 Task: Search one way flight ticket for 3 adults, 3 children in business from Hayden: Yampa Valley Airport (yampa Valley Regional) to Raleigh: Raleigh-durham International Airport on 8-5-2023. Choice of flights is Alaska. Number of bags: 1 checked bag. Price is upto 94000. Outbound departure time preference is 12:00.
Action: Mouse moved to (299, 130)
Screenshot: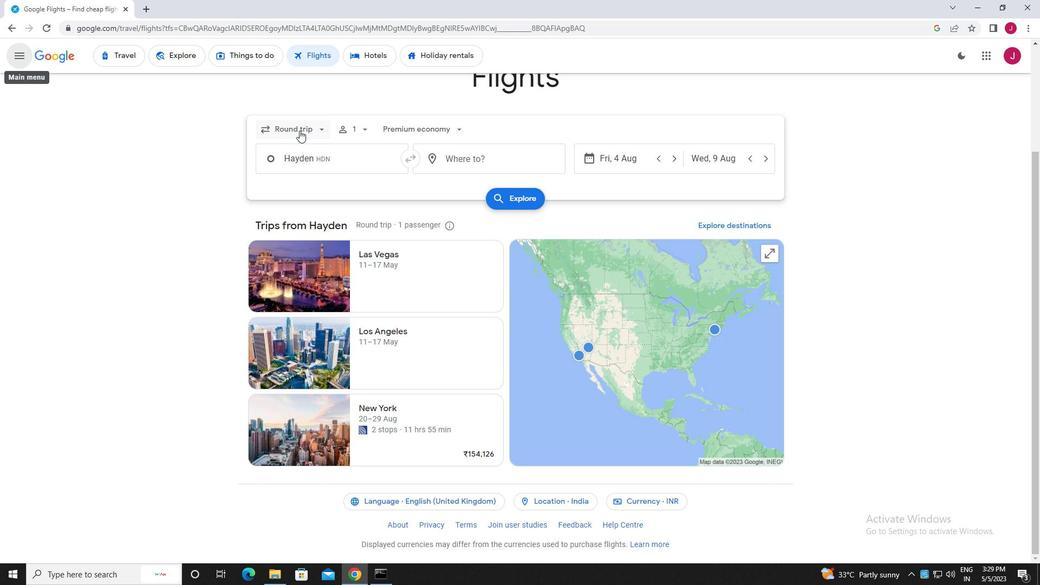 
Action: Mouse pressed left at (299, 130)
Screenshot: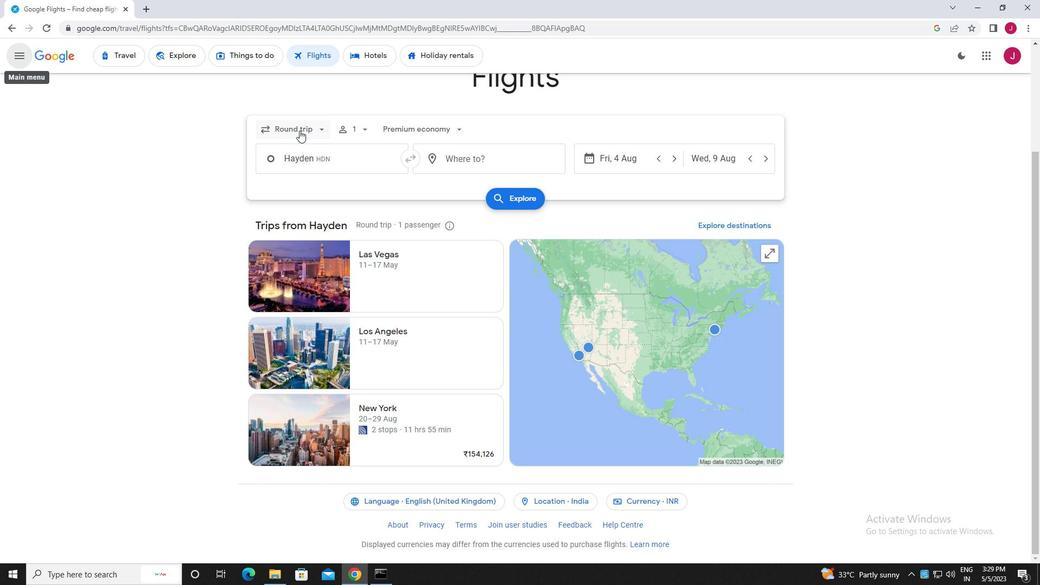 
Action: Mouse moved to (312, 181)
Screenshot: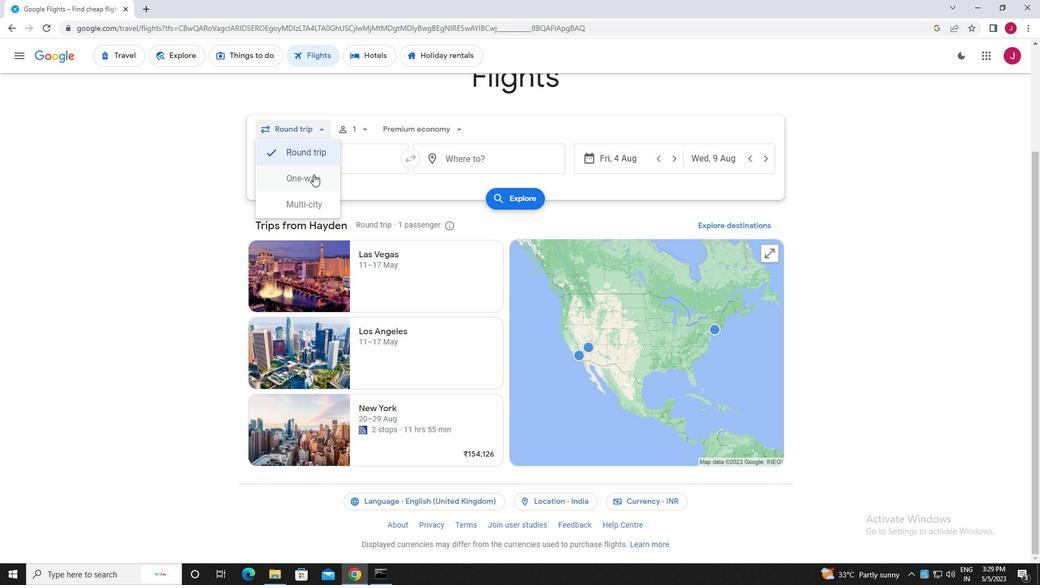 
Action: Mouse pressed left at (312, 181)
Screenshot: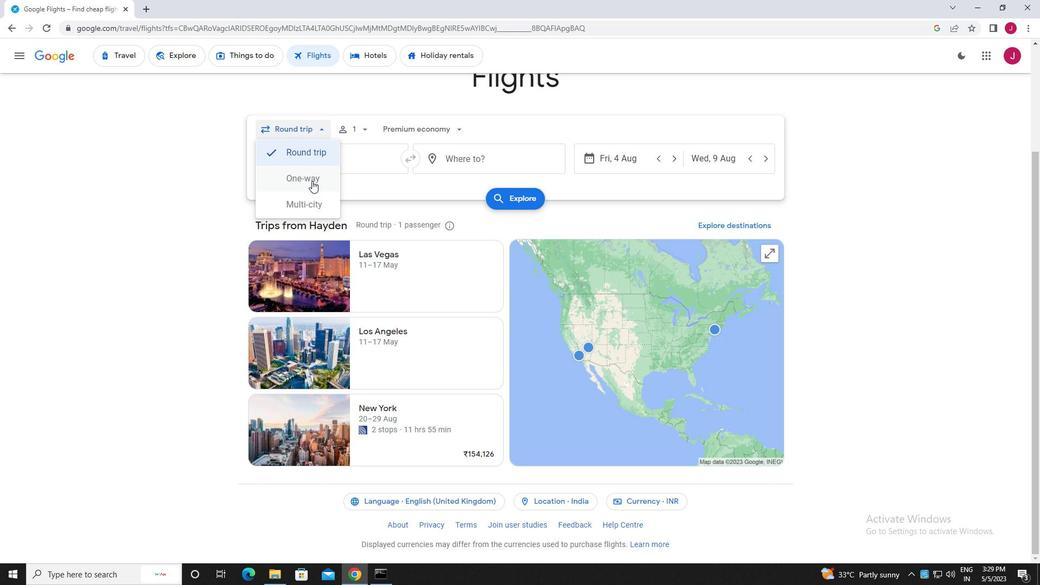
Action: Mouse moved to (366, 130)
Screenshot: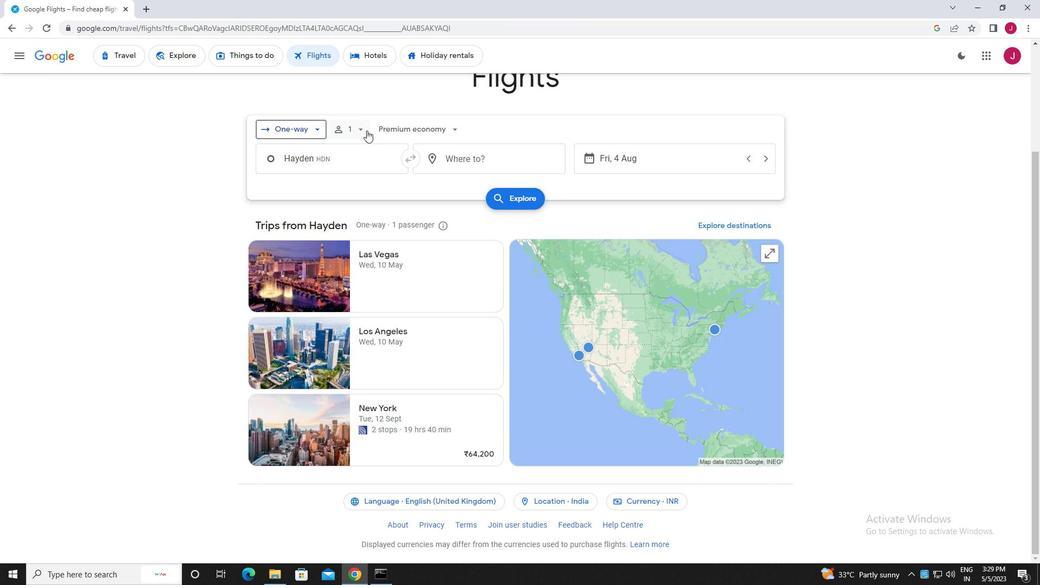 
Action: Mouse pressed left at (366, 130)
Screenshot: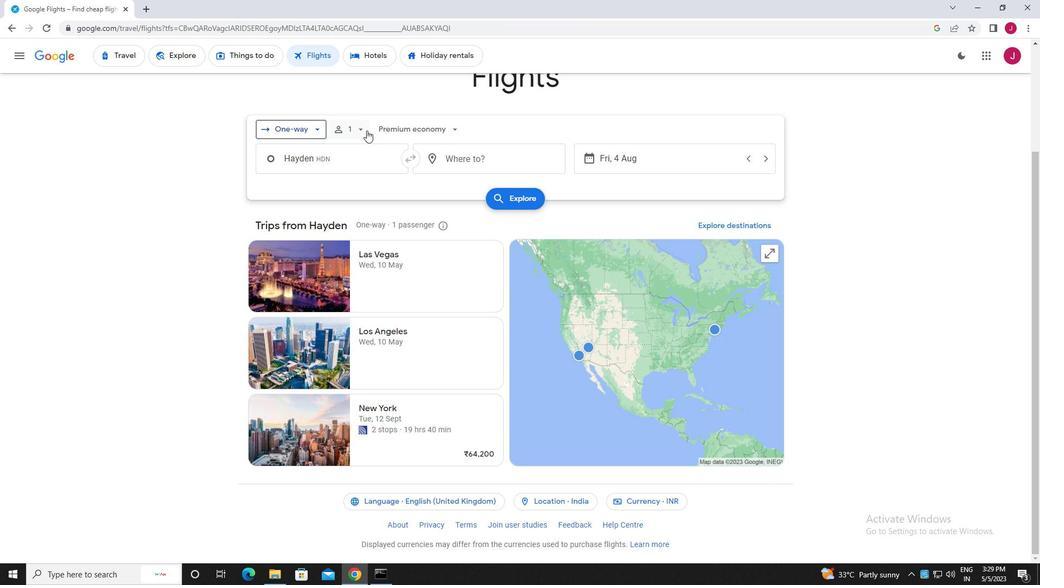 
Action: Mouse moved to (443, 156)
Screenshot: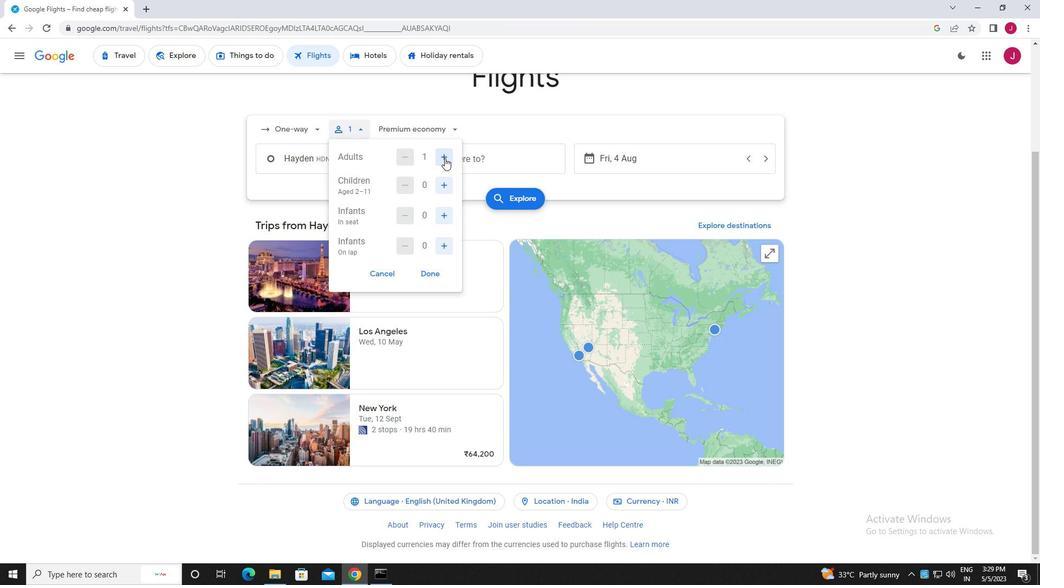 
Action: Mouse pressed left at (443, 156)
Screenshot: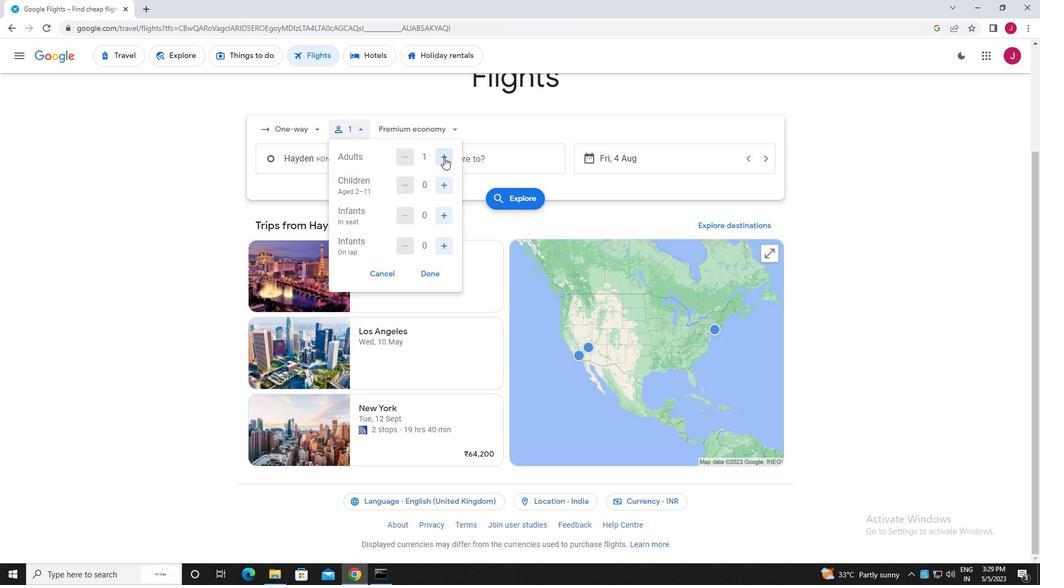 
Action: Mouse pressed left at (443, 156)
Screenshot: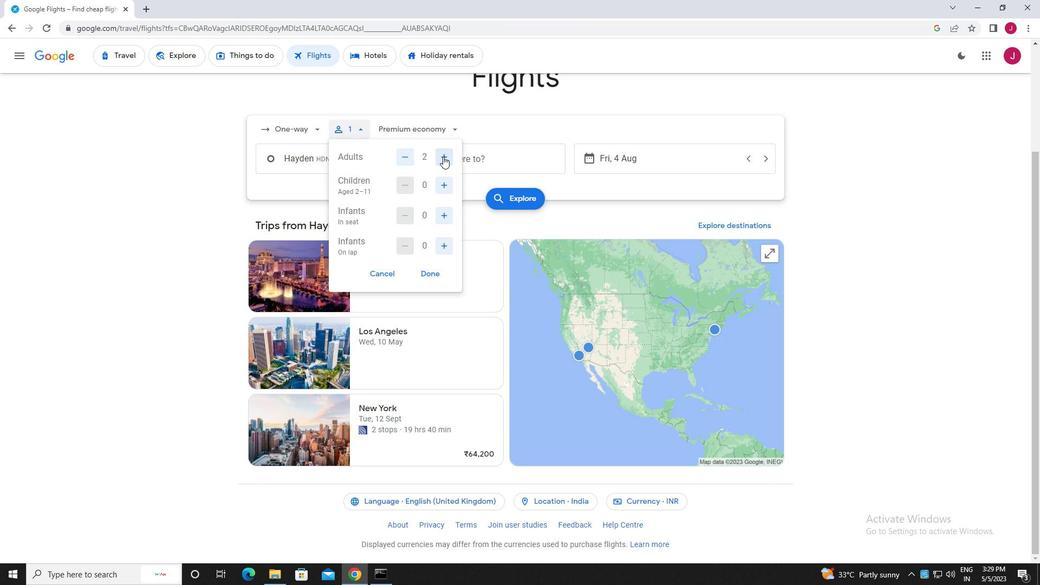 
Action: Mouse moved to (447, 187)
Screenshot: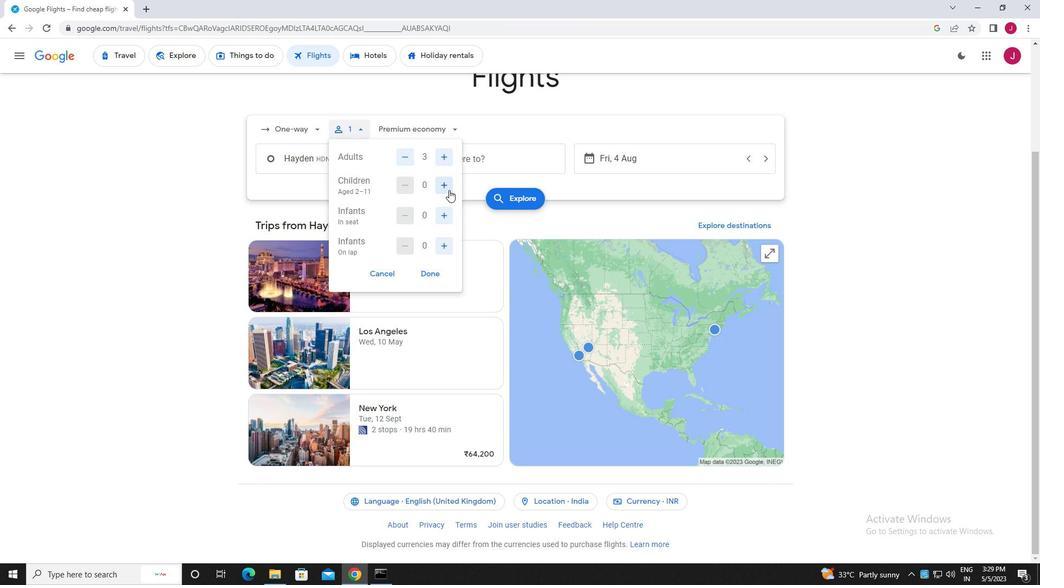 
Action: Mouse pressed left at (447, 187)
Screenshot: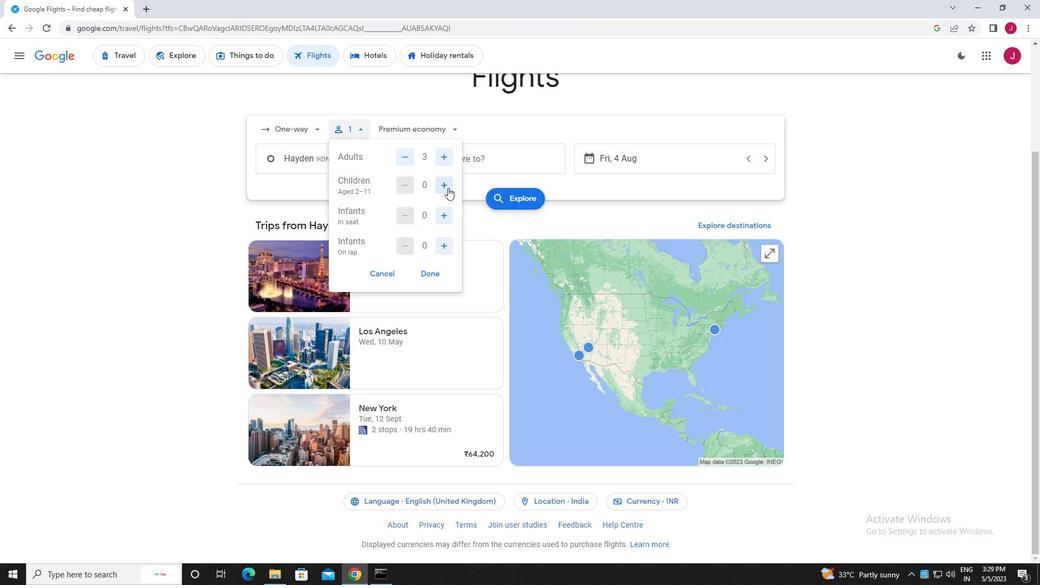 
Action: Mouse pressed left at (447, 187)
Screenshot: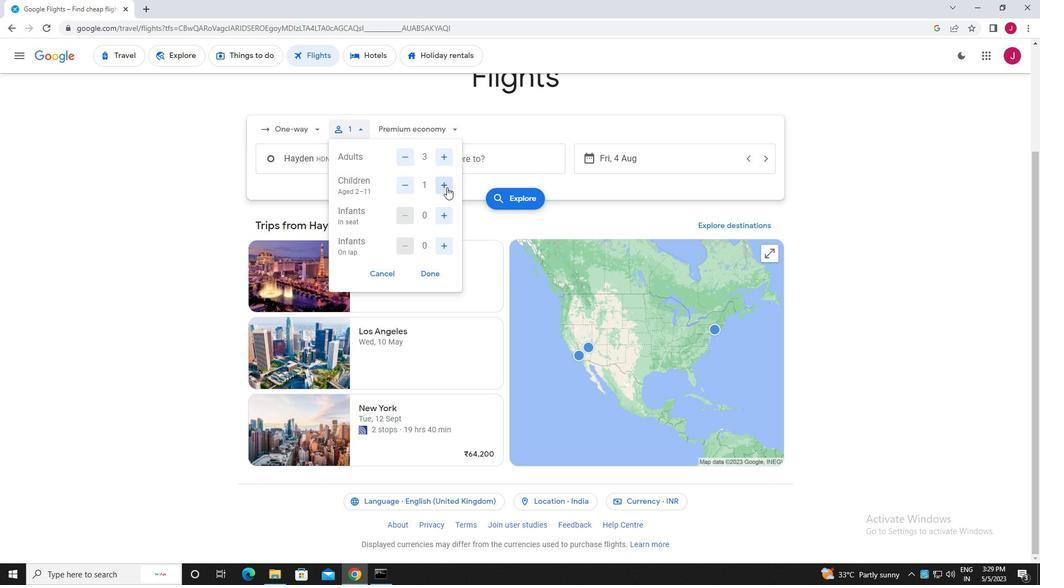 
Action: Mouse pressed left at (447, 187)
Screenshot: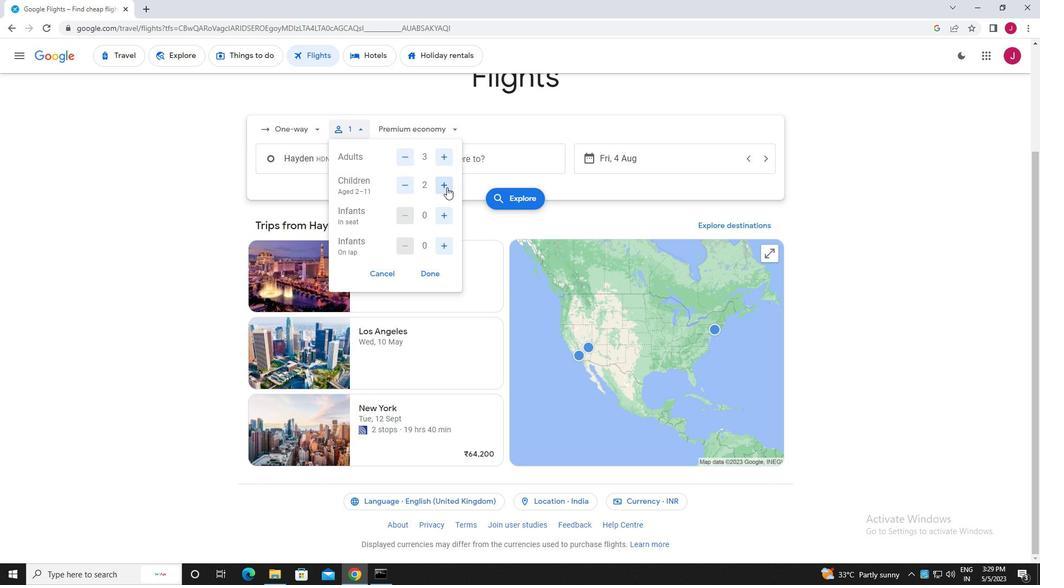 
Action: Mouse moved to (428, 272)
Screenshot: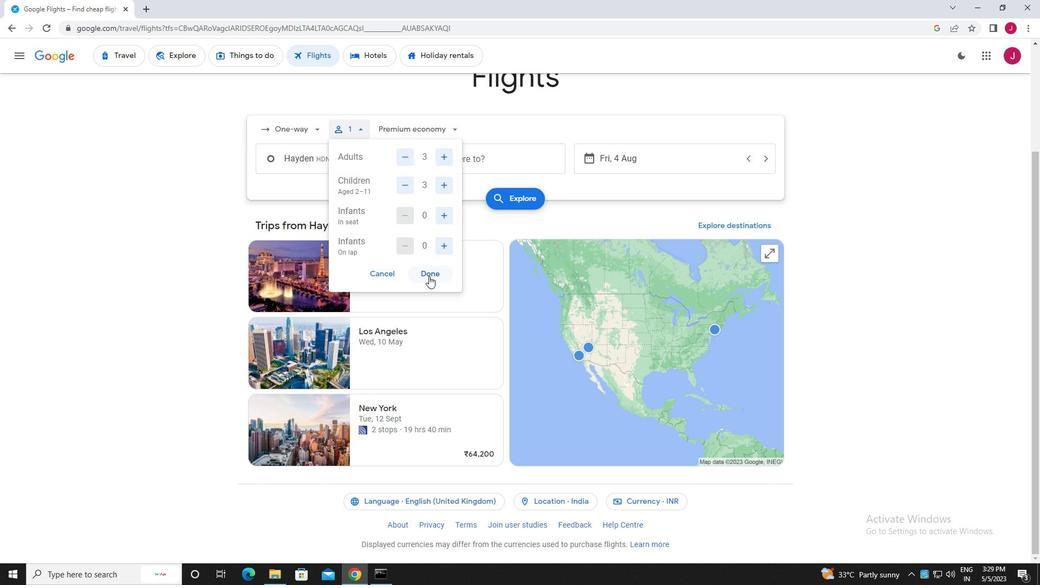 
Action: Mouse pressed left at (428, 272)
Screenshot: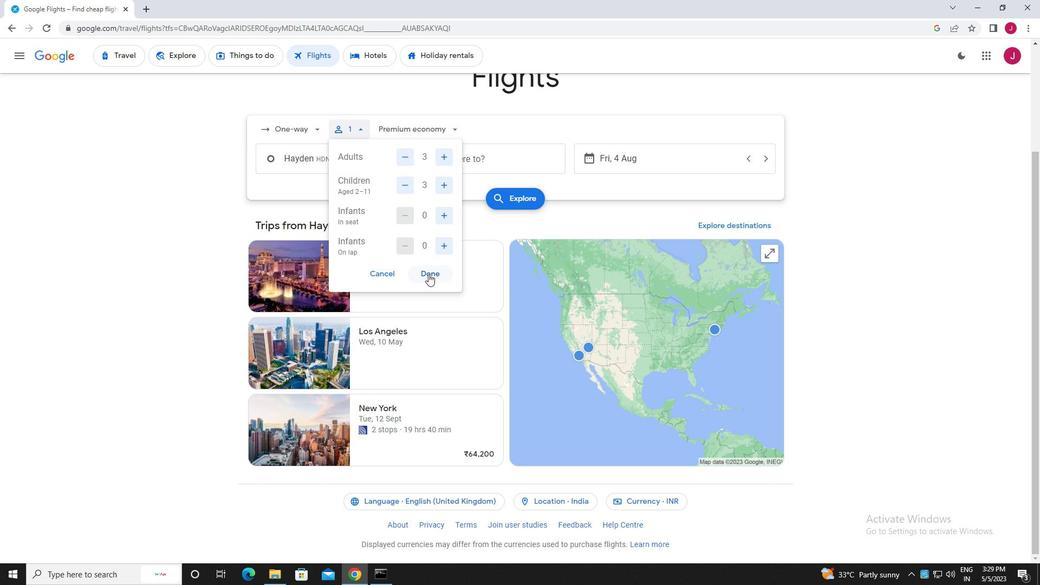 
Action: Mouse moved to (429, 129)
Screenshot: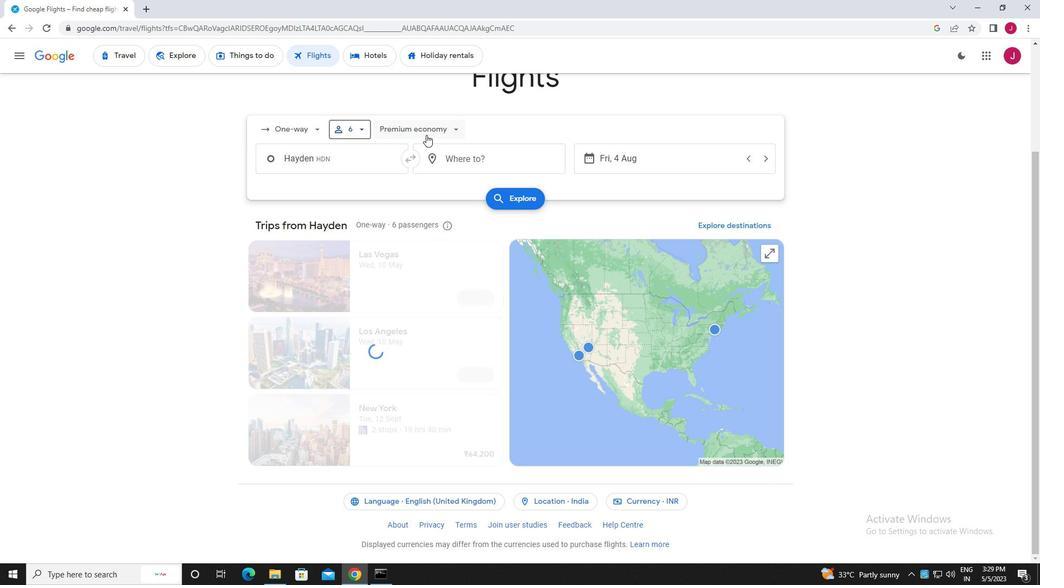 
Action: Mouse pressed left at (429, 129)
Screenshot: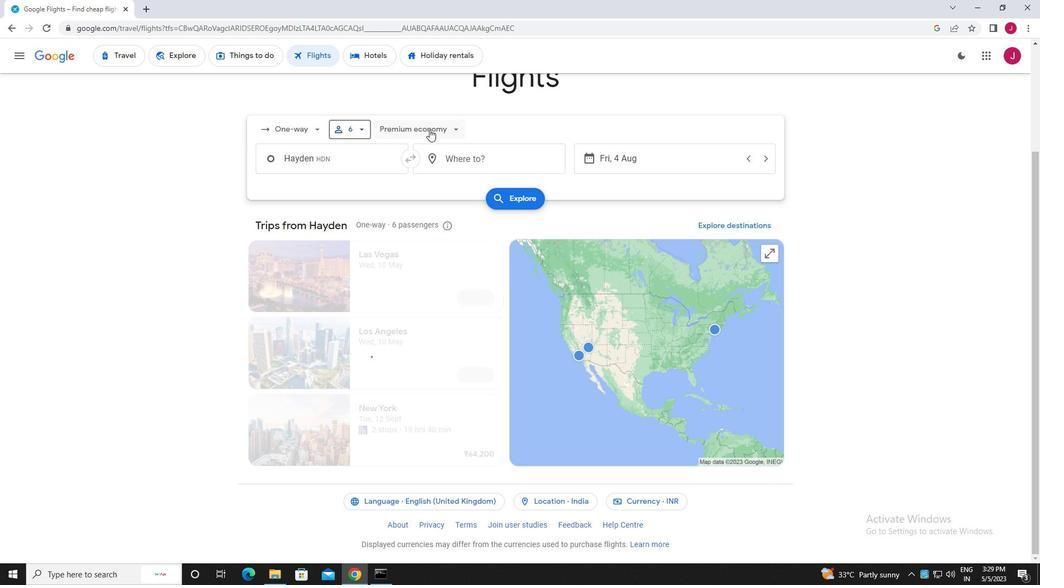 
Action: Mouse moved to (427, 203)
Screenshot: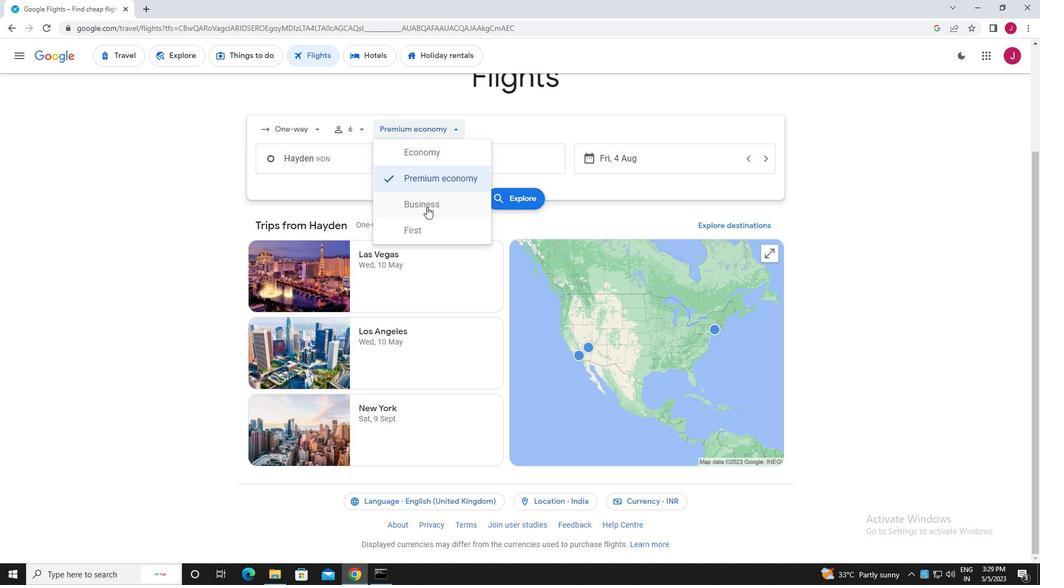 
Action: Mouse pressed left at (427, 203)
Screenshot: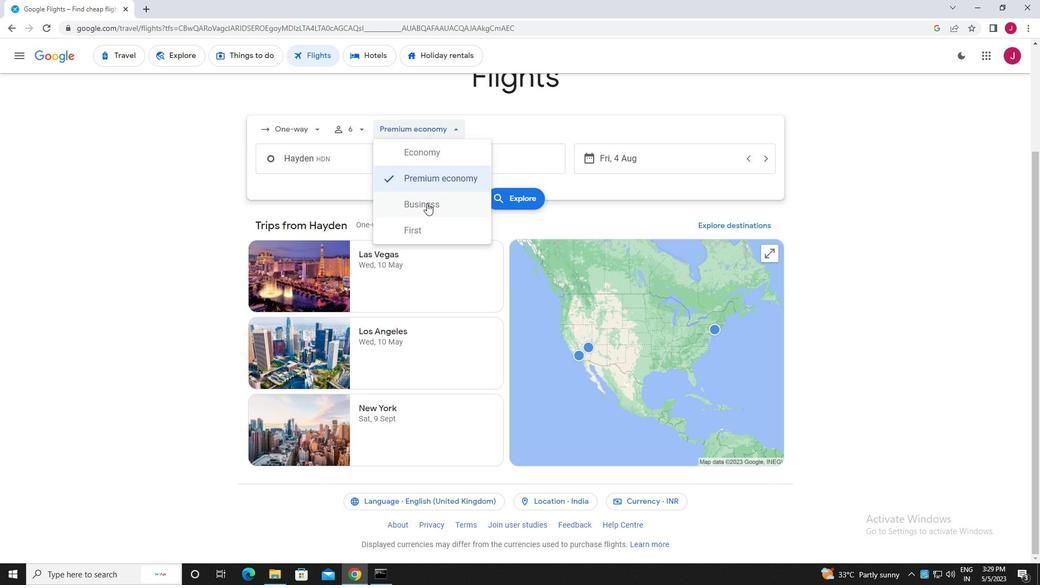 
Action: Mouse moved to (335, 160)
Screenshot: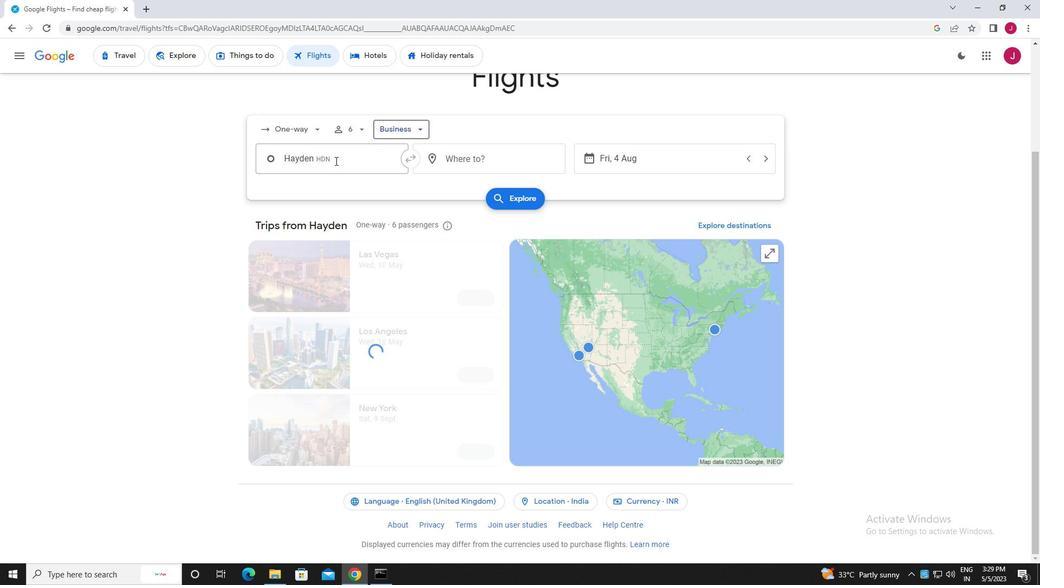 
Action: Mouse pressed left at (335, 160)
Screenshot: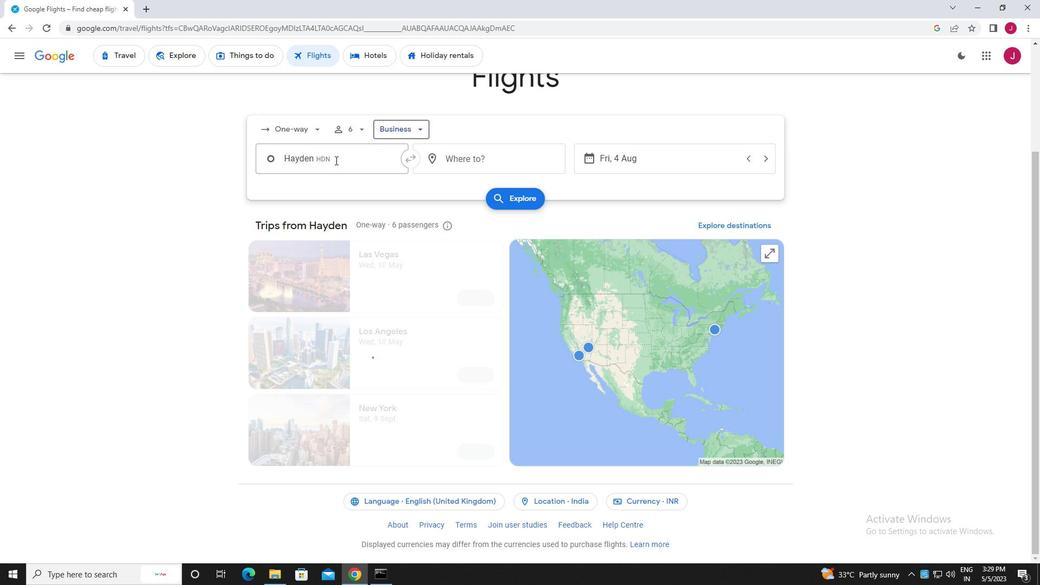 
Action: Key pressed yampa<Key.space>v
Screenshot: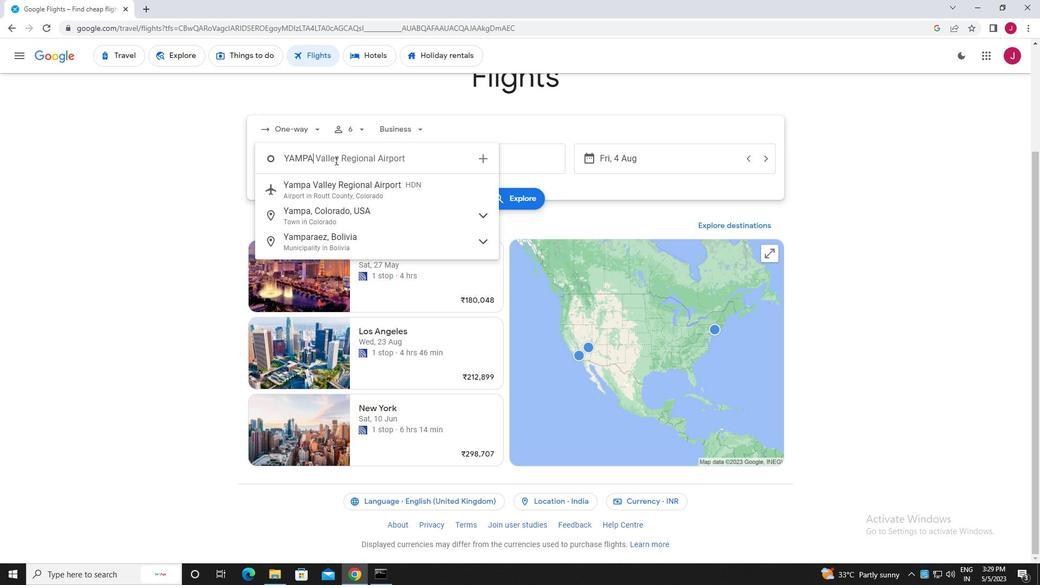 
Action: Mouse moved to (348, 200)
Screenshot: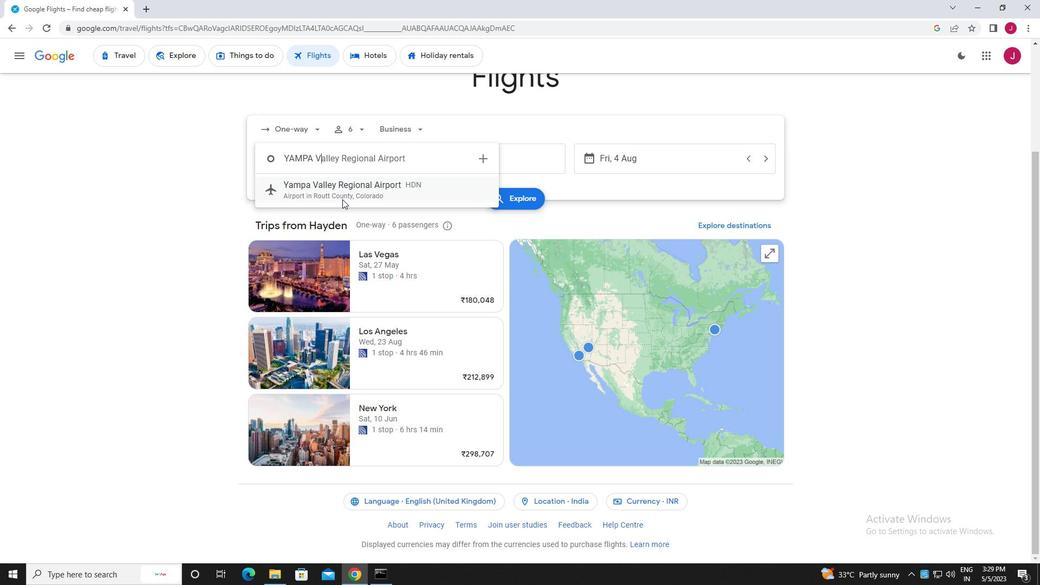 
Action: Mouse pressed left at (348, 200)
Screenshot: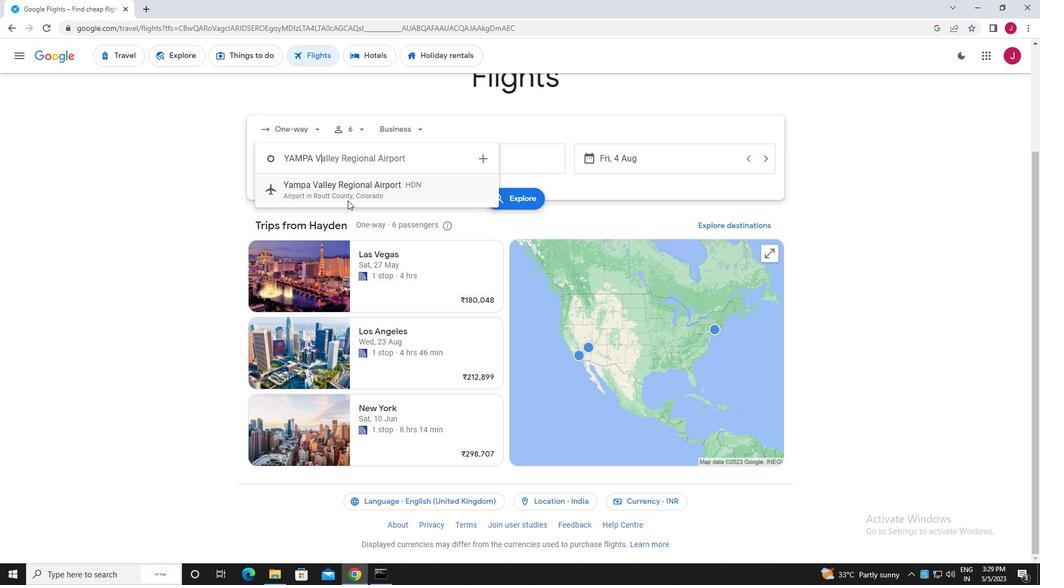 
Action: Mouse moved to (491, 159)
Screenshot: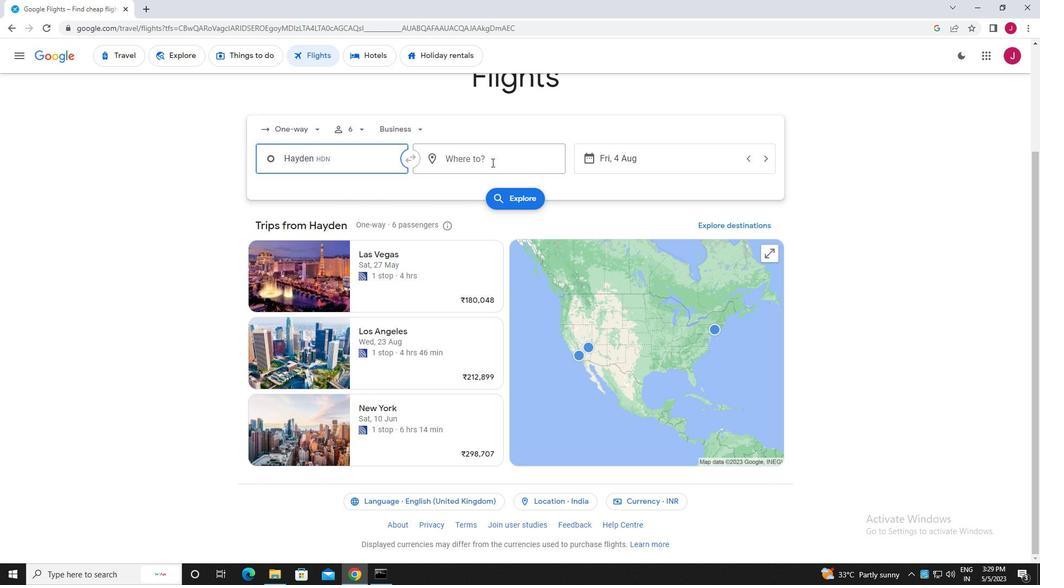 
Action: Mouse pressed left at (491, 159)
Screenshot: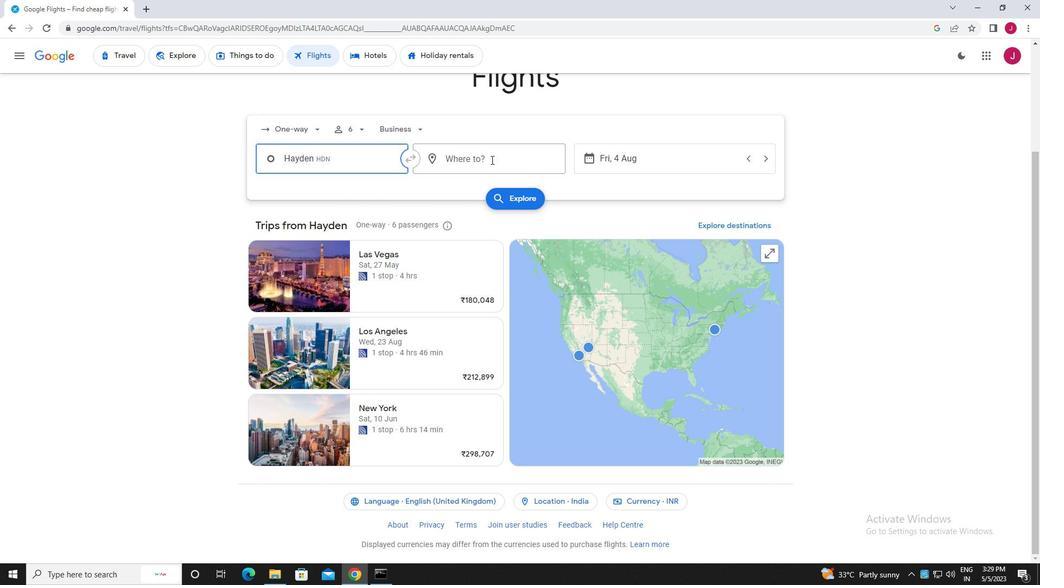 
Action: Key pressed raleigh
Screenshot: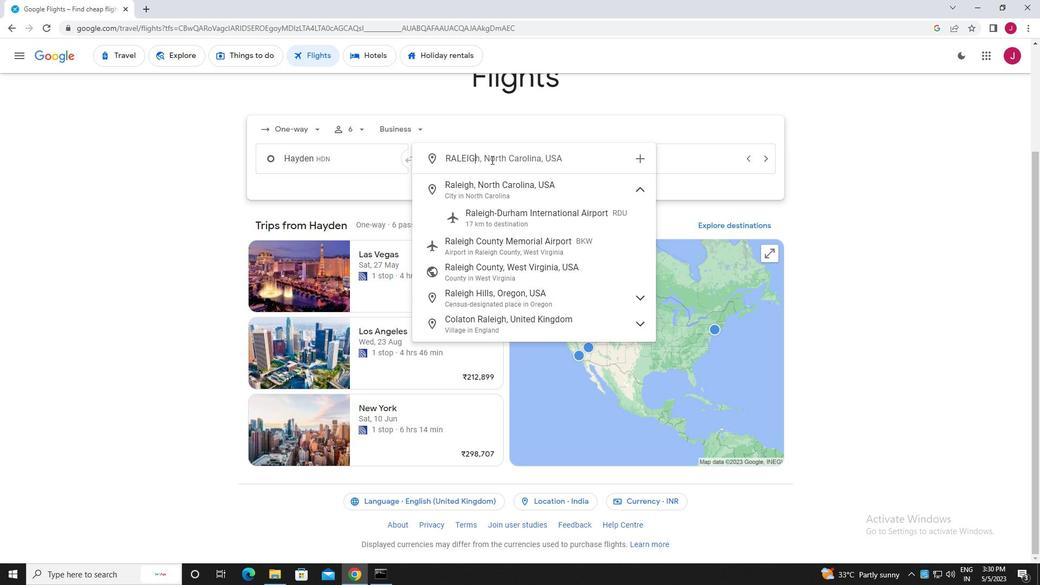 
Action: Mouse moved to (516, 218)
Screenshot: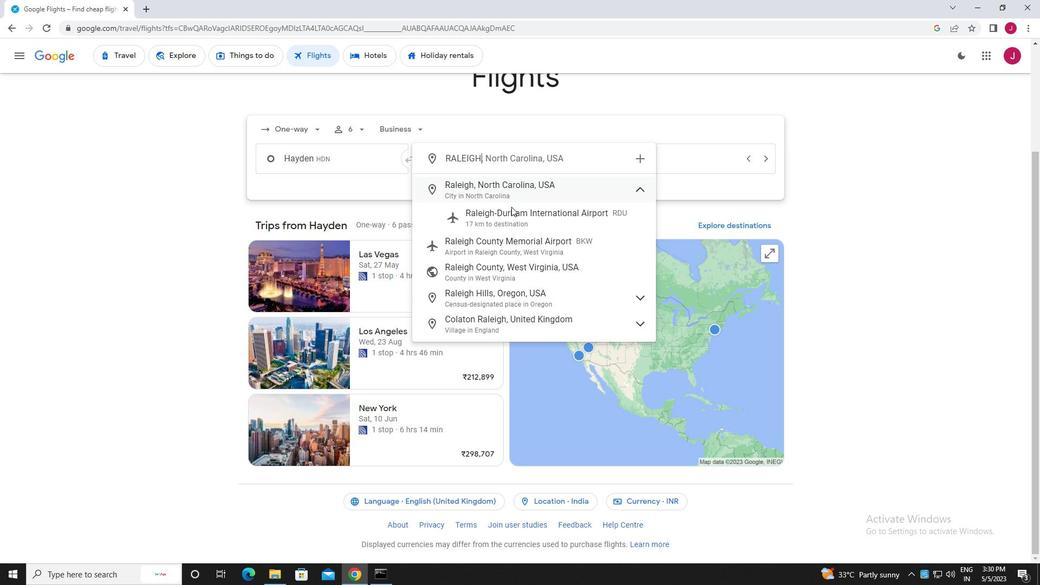 
Action: Mouse pressed left at (516, 218)
Screenshot: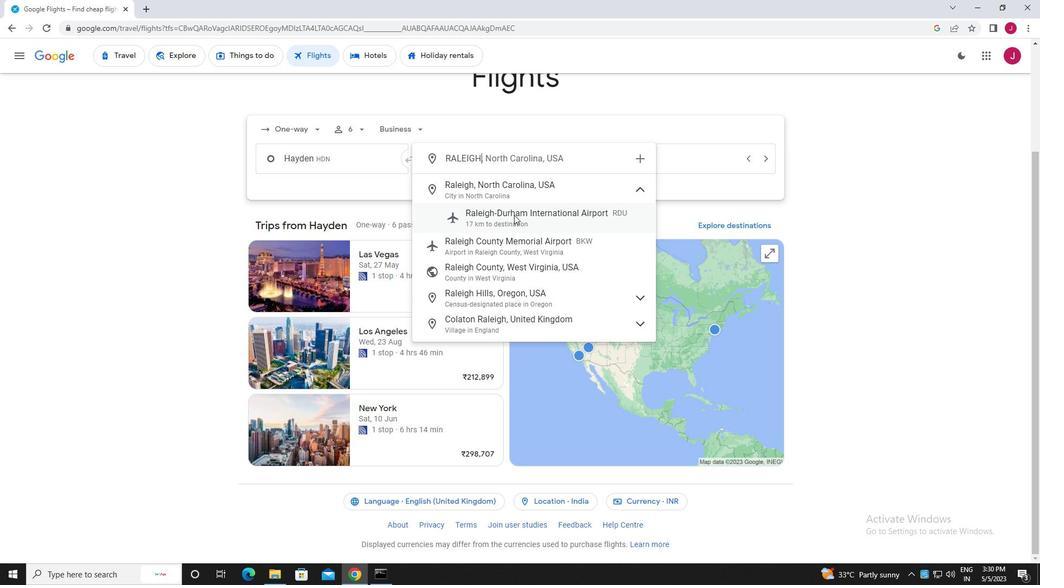 
Action: Mouse moved to (643, 156)
Screenshot: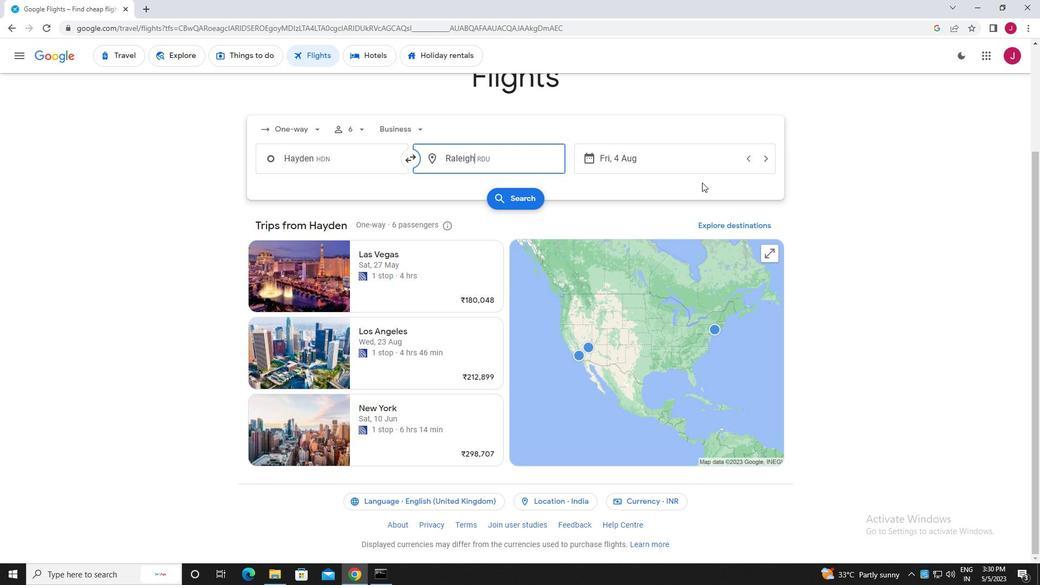 
Action: Mouse pressed left at (643, 156)
Screenshot: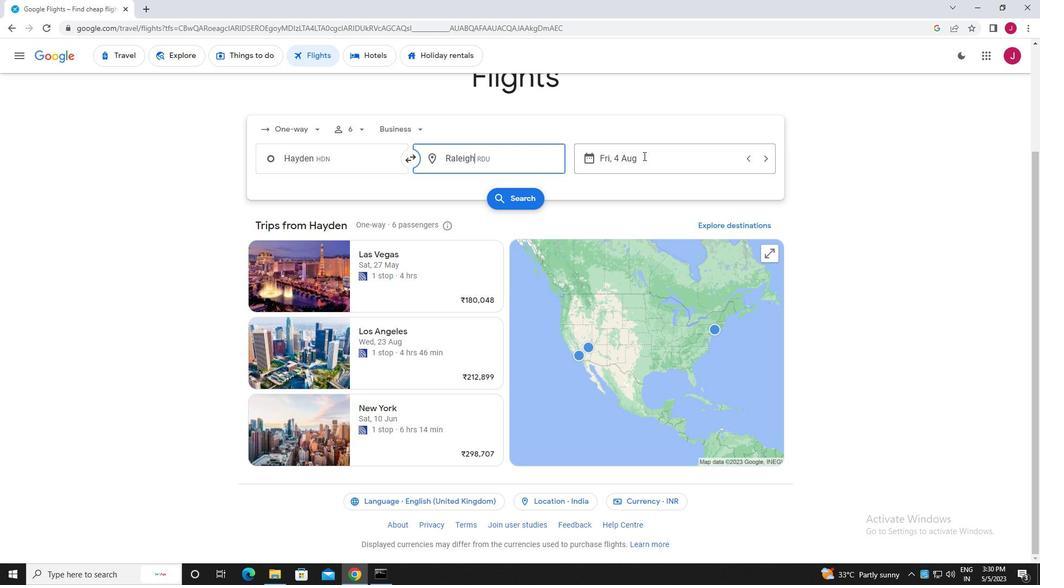 
Action: Mouse moved to (544, 246)
Screenshot: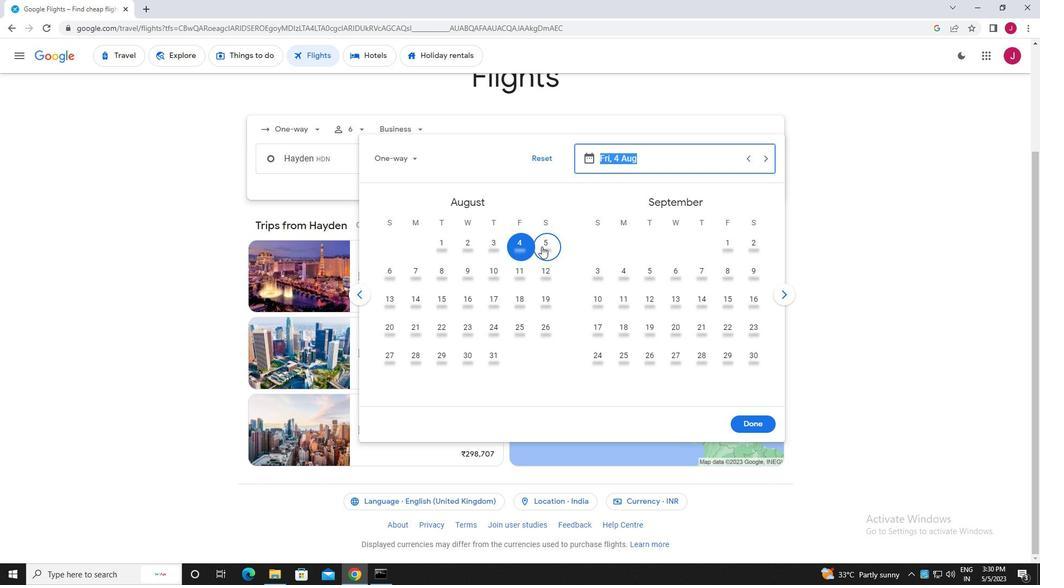 
Action: Mouse pressed left at (544, 246)
Screenshot: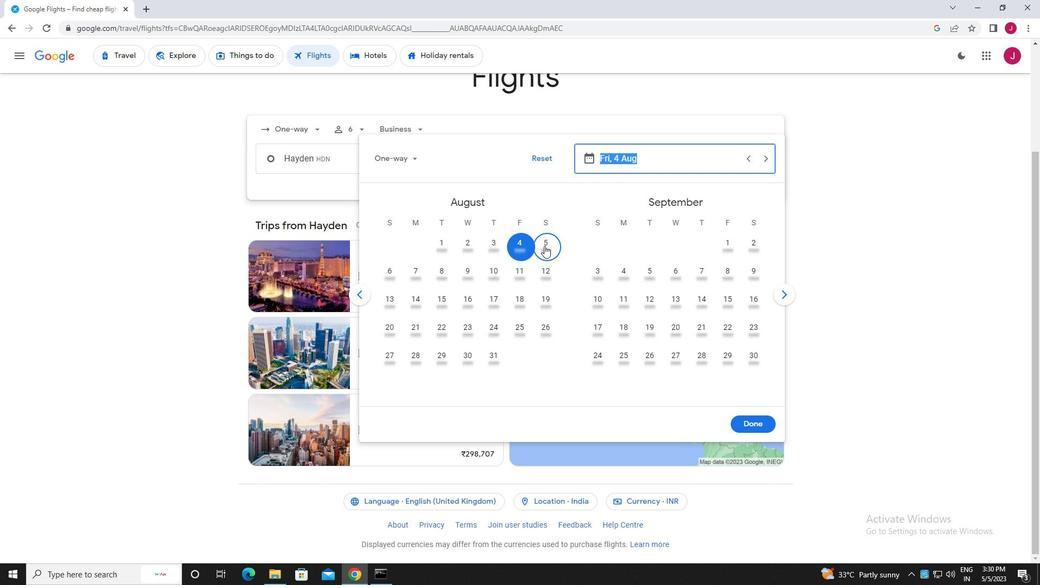 
Action: Mouse moved to (754, 426)
Screenshot: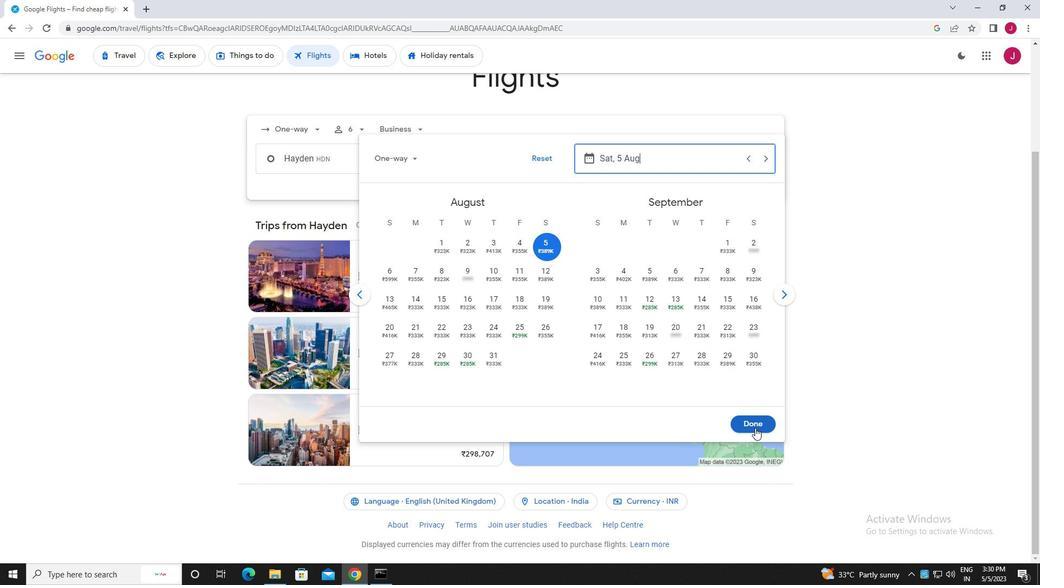 
Action: Mouse pressed left at (754, 426)
Screenshot: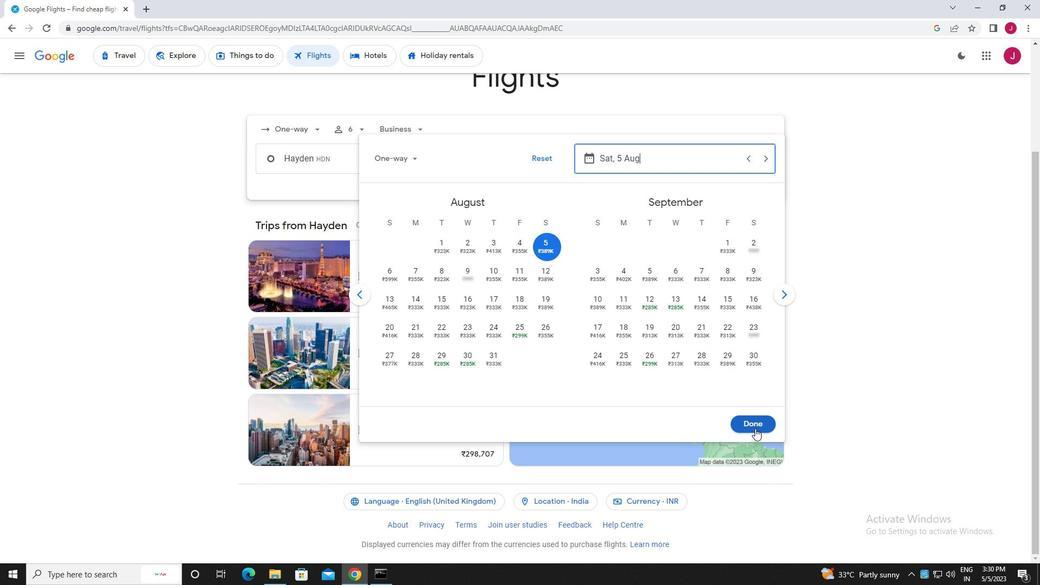 
Action: Mouse moved to (523, 197)
Screenshot: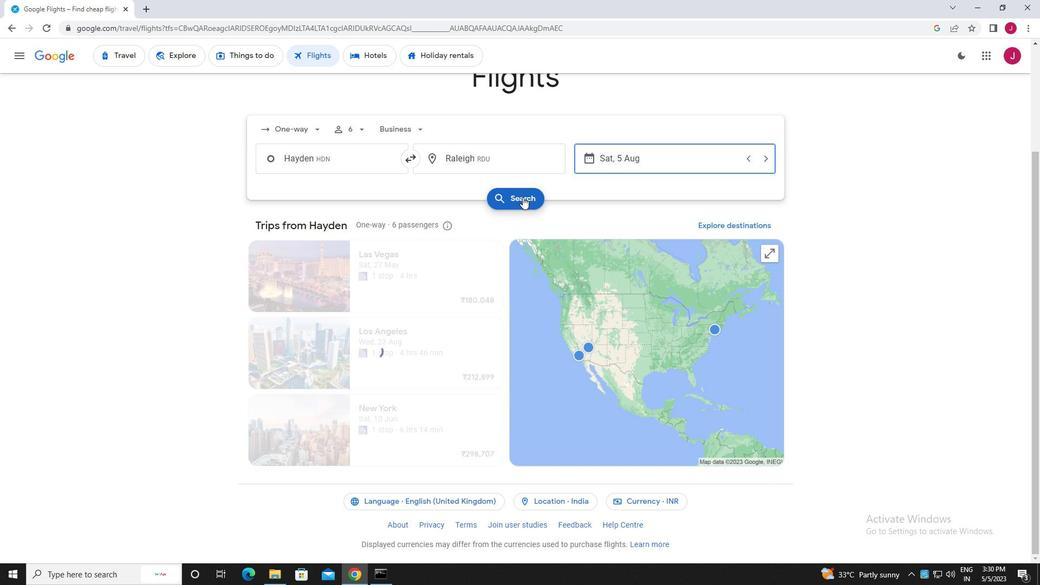 
Action: Mouse pressed left at (523, 197)
Screenshot: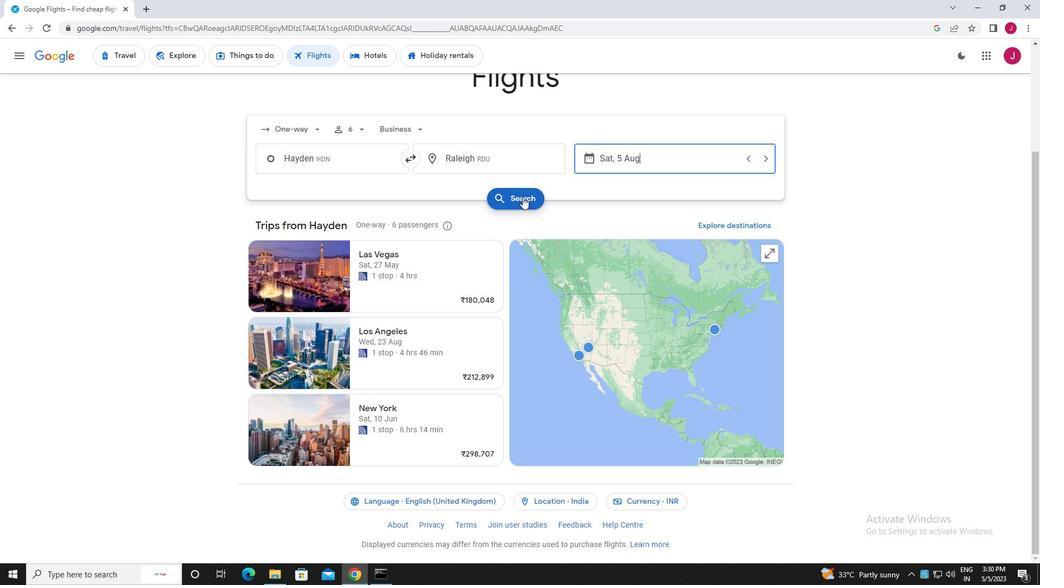 
Action: Mouse moved to (283, 155)
Screenshot: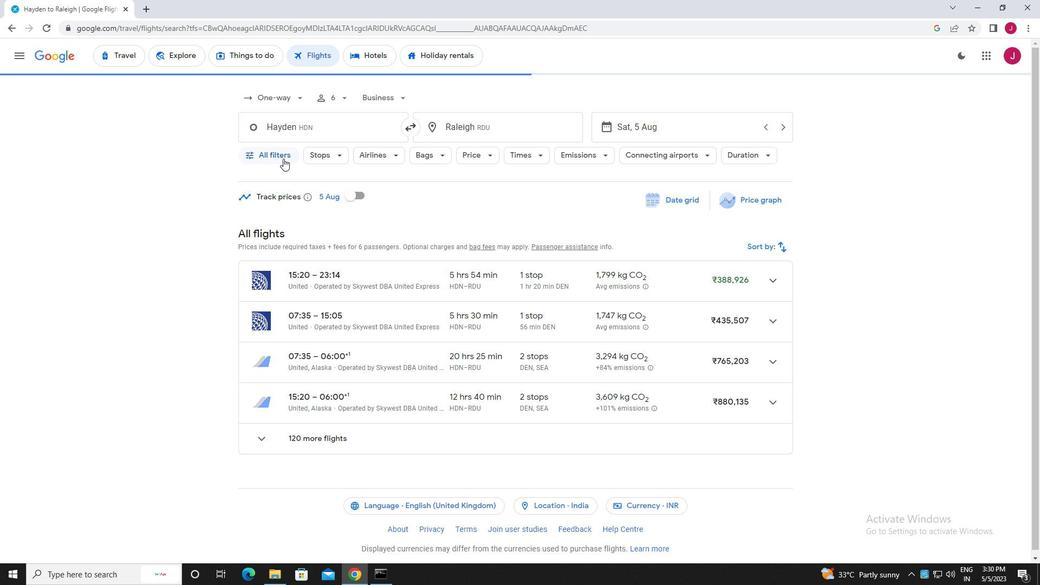 
Action: Mouse pressed left at (283, 155)
Screenshot: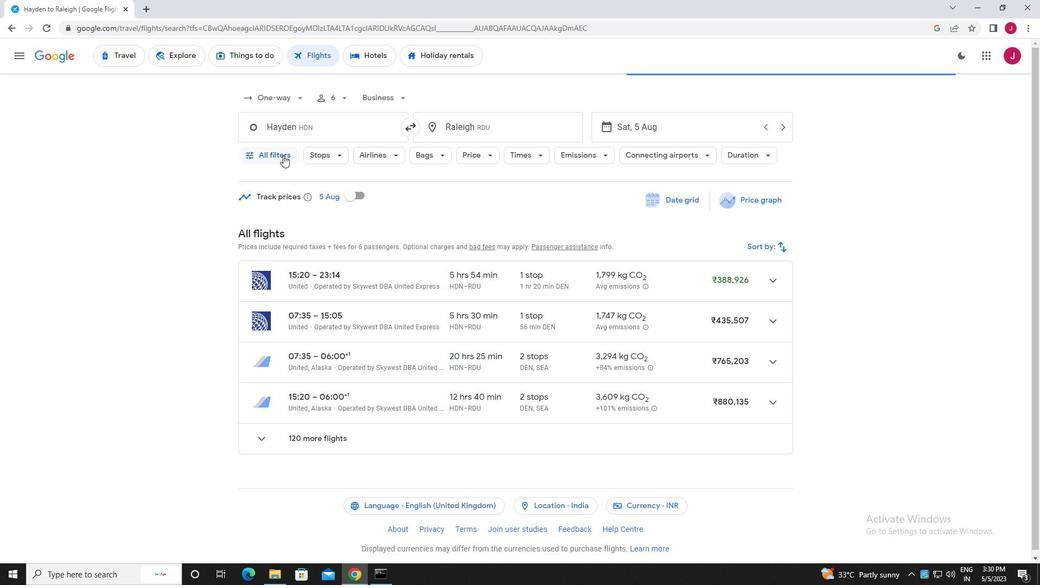 
Action: Mouse moved to (348, 242)
Screenshot: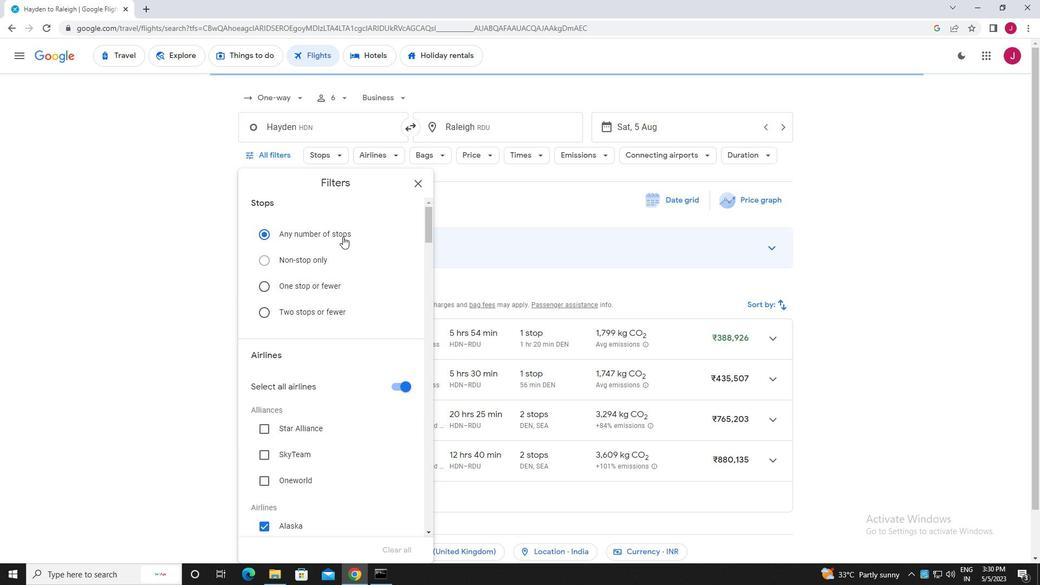 
Action: Mouse scrolled (348, 241) with delta (0, 0)
Screenshot: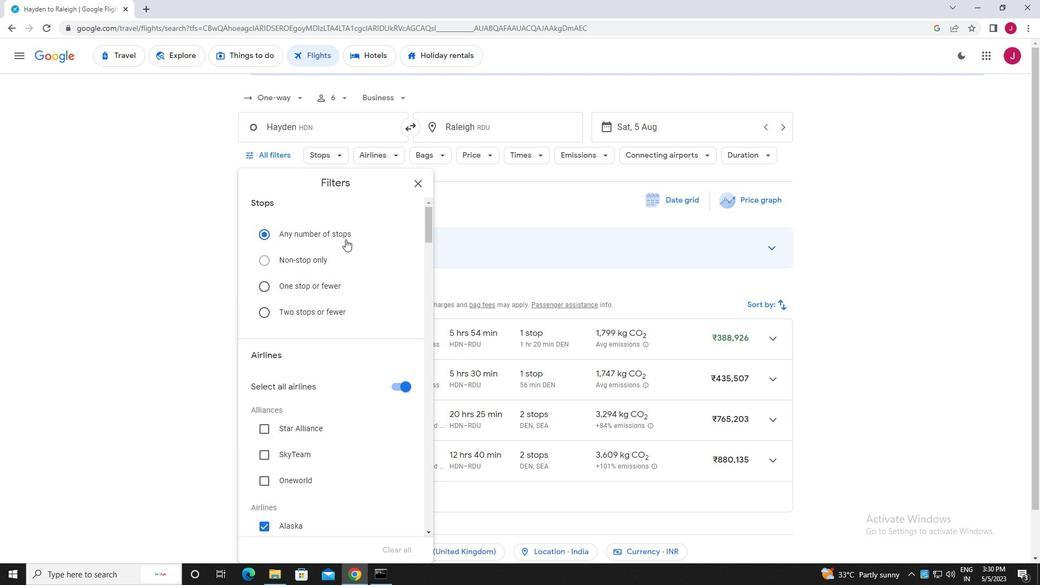 
Action: Mouse scrolled (348, 241) with delta (0, 0)
Screenshot: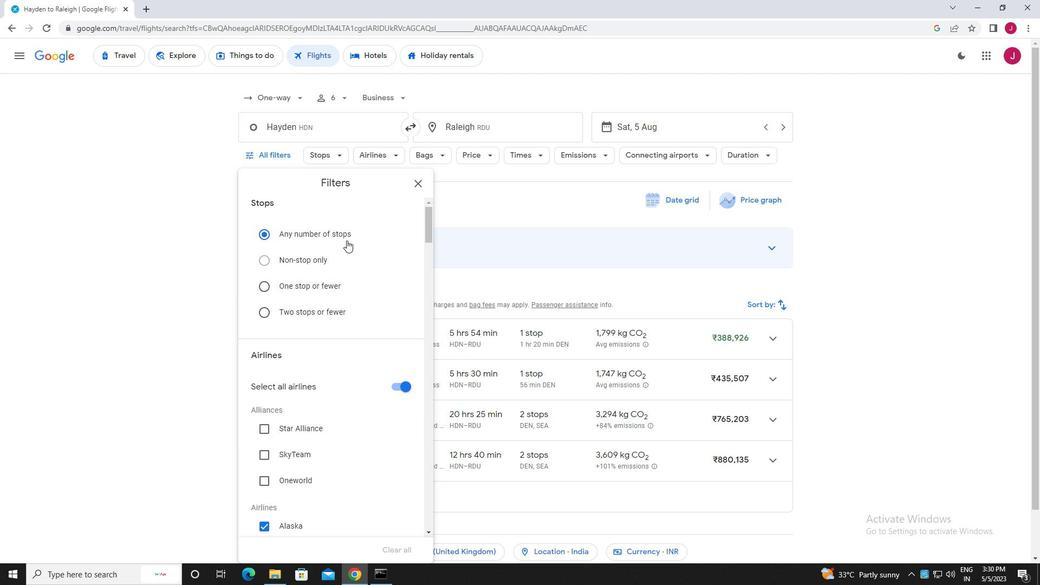 
Action: Mouse scrolled (348, 241) with delta (0, 0)
Screenshot: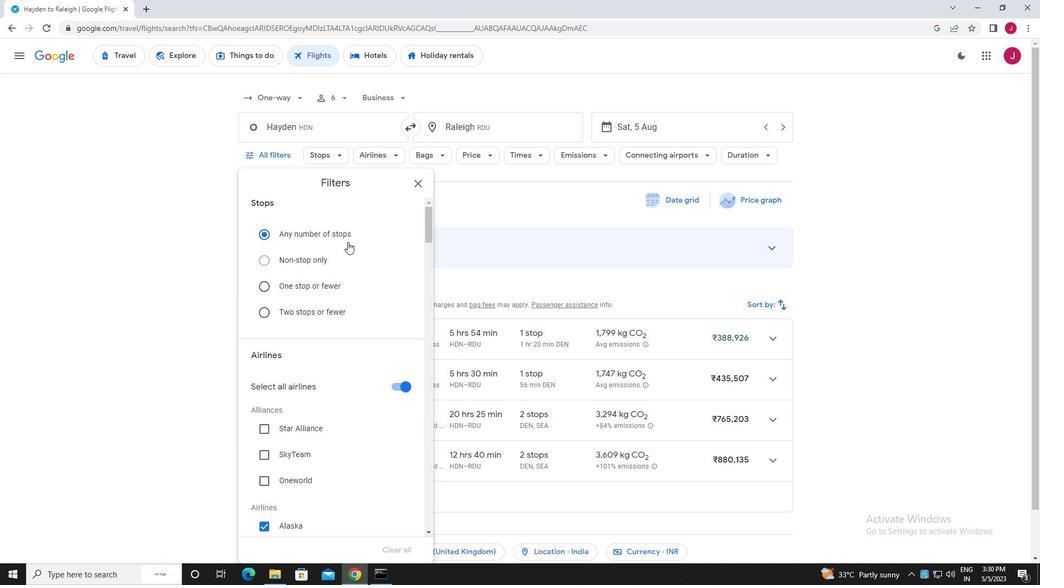 
Action: Mouse moved to (396, 224)
Screenshot: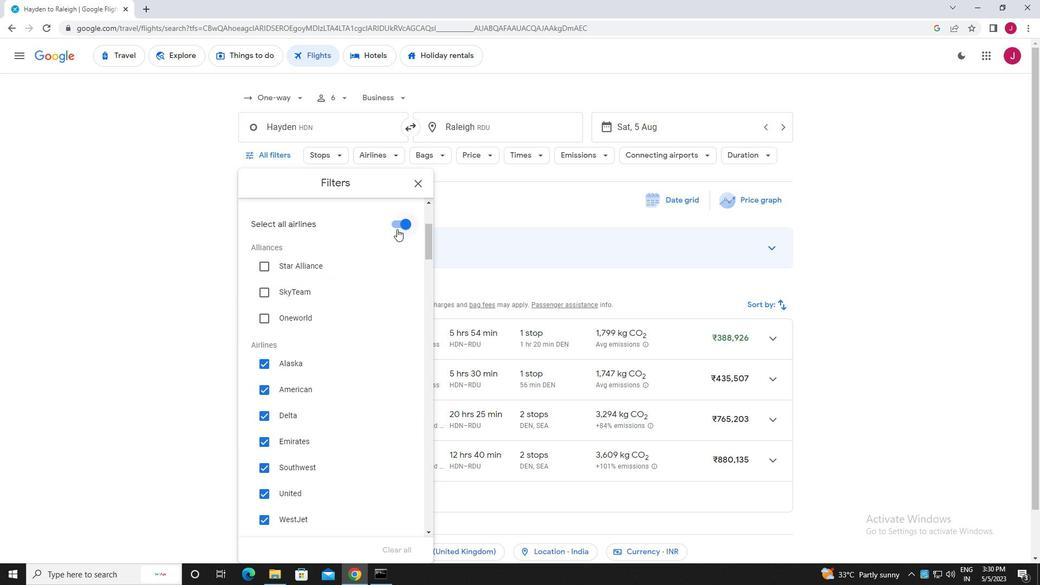 
Action: Mouse pressed left at (396, 224)
Screenshot: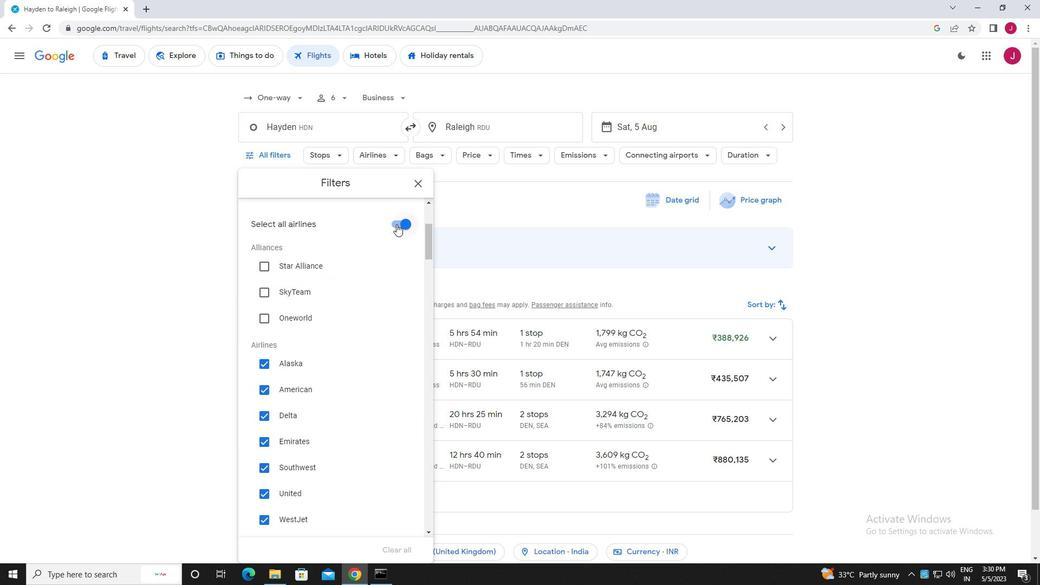 
Action: Mouse moved to (307, 269)
Screenshot: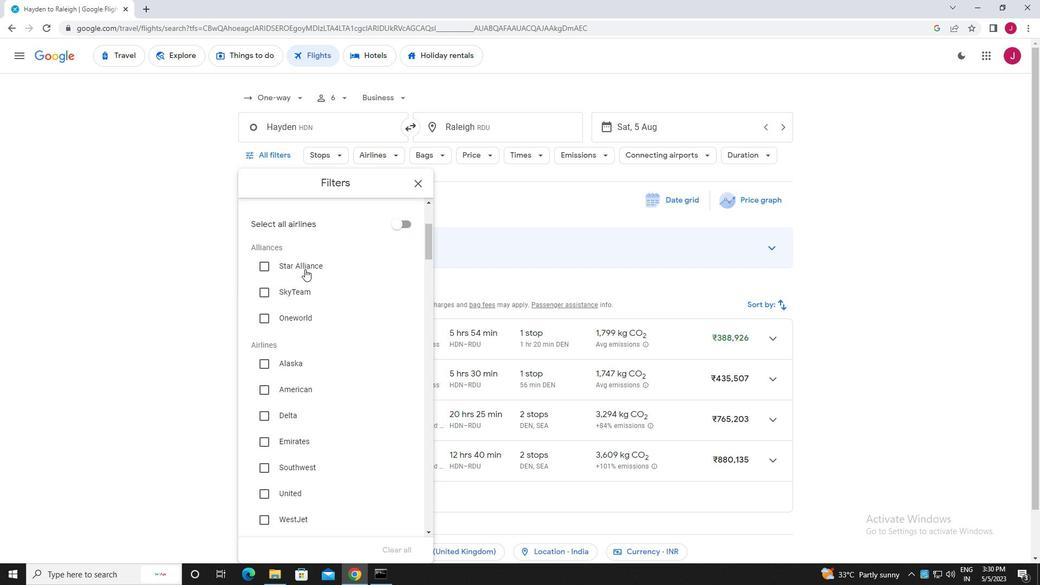 
Action: Mouse scrolled (307, 269) with delta (0, 0)
Screenshot: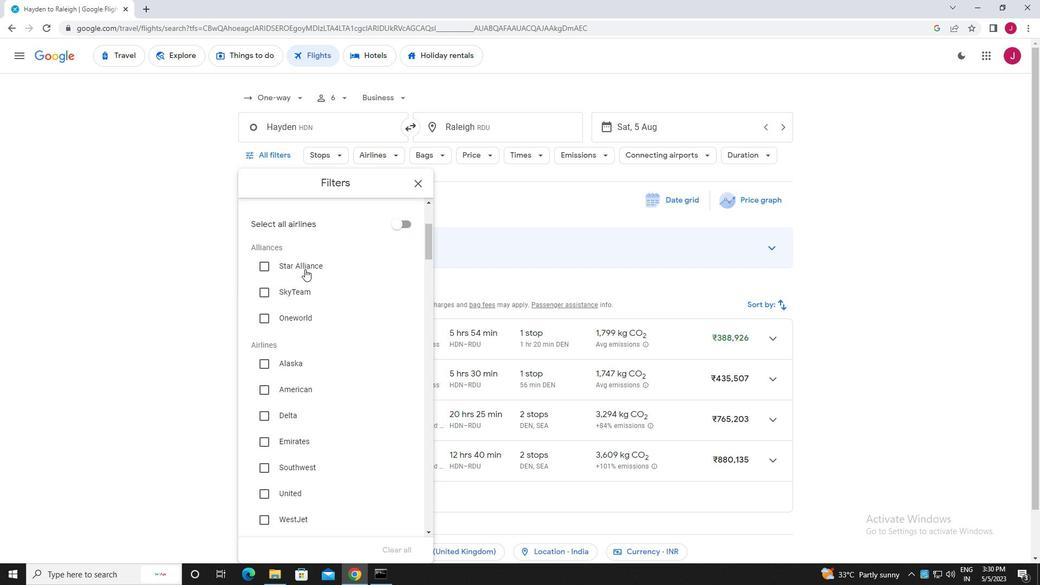 
Action: Mouse moved to (268, 307)
Screenshot: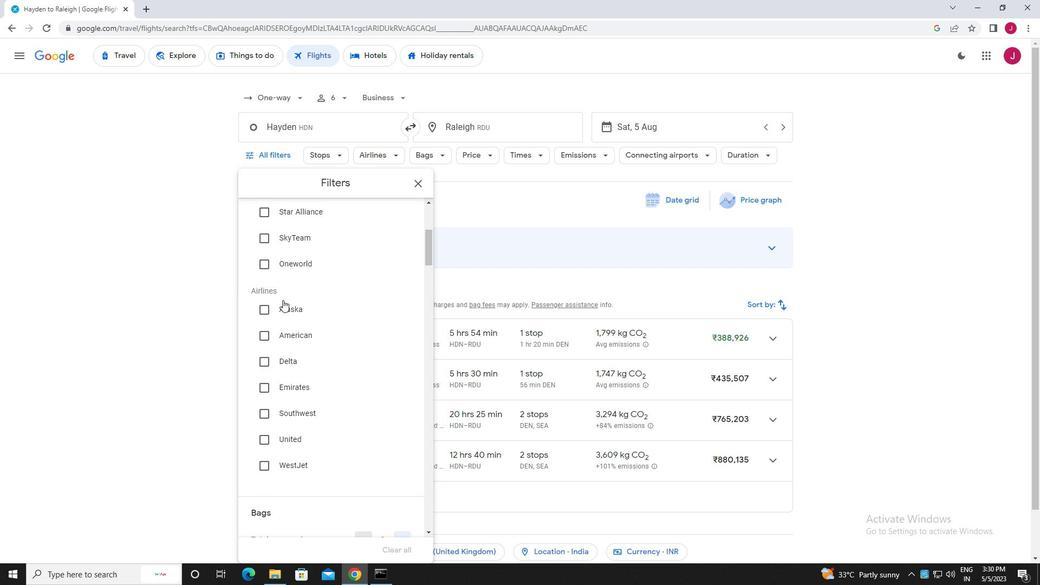 
Action: Mouse pressed left at (268, 307)
Screenshot: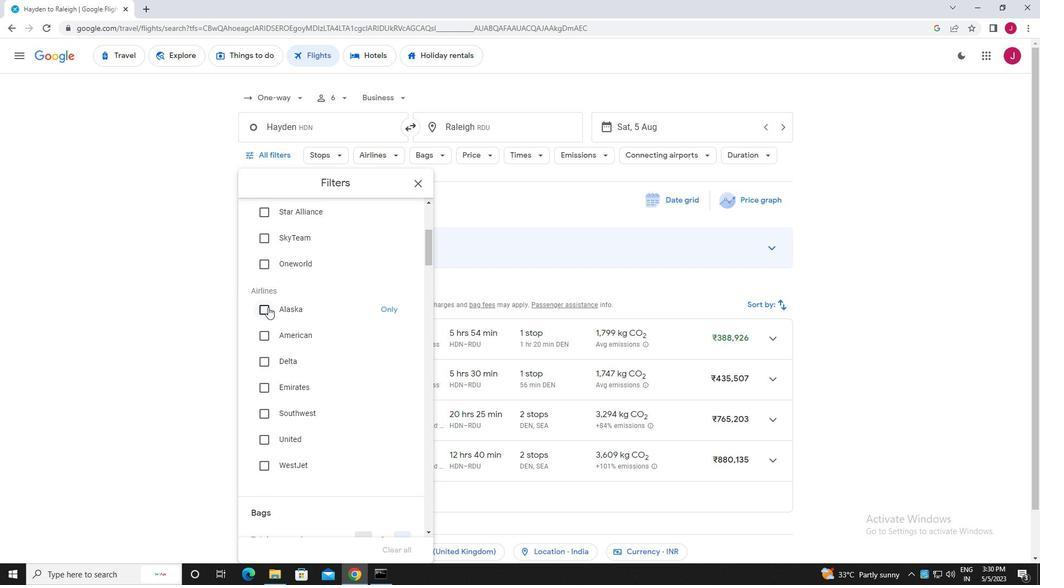 
Action: Mouse moved to (335, 294)
Screenshot: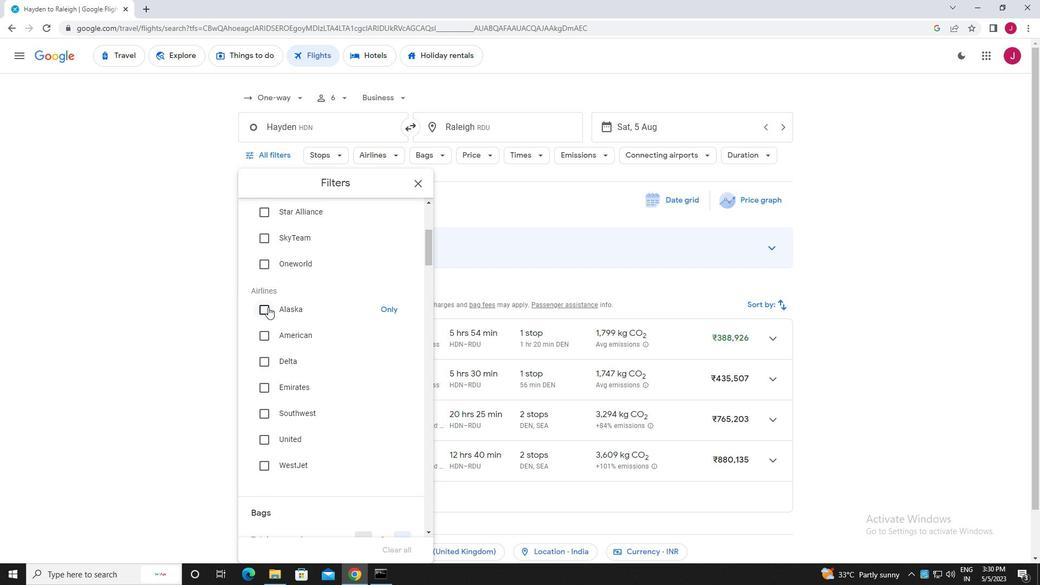 
Action: Mouse scrolled (335, 293) with delta (0, 0)
Screenshot: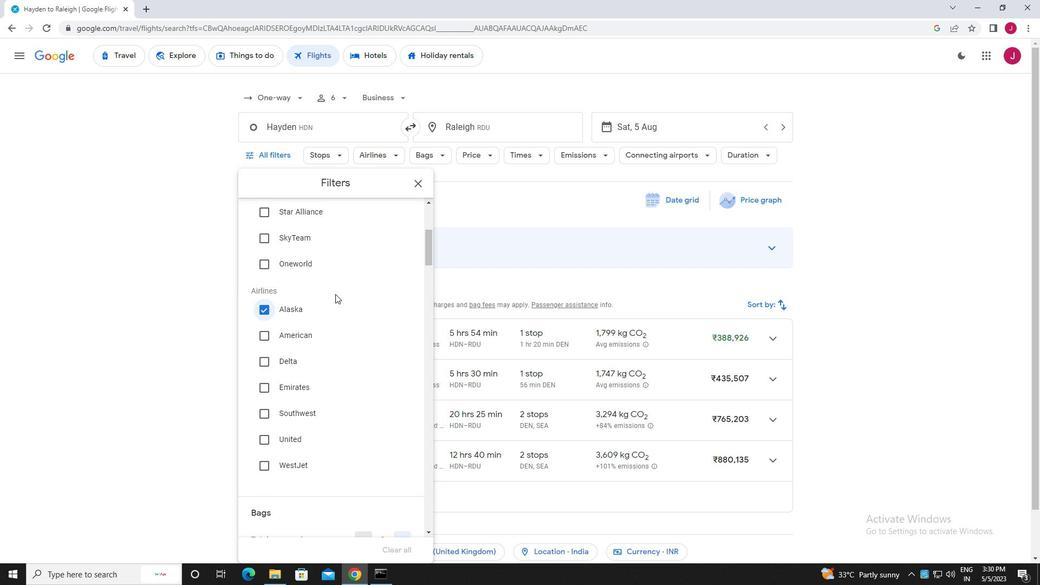 
Action: Mouse scrolled (335, 293) with delta (0, 0)
Screenshot: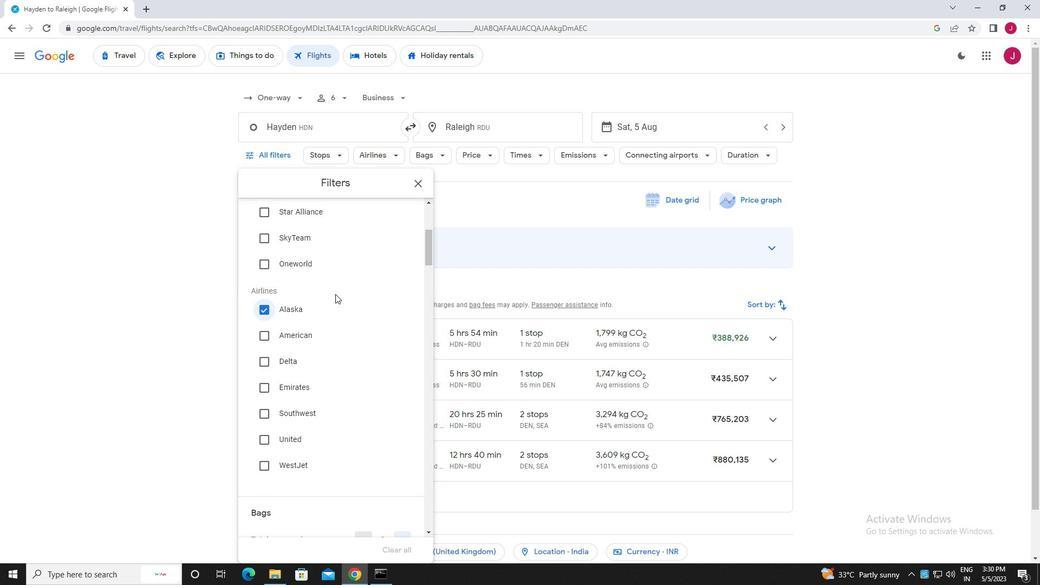 
Action: Mouse scrolled (335, 293) with delta (0, 0)
Screenshot: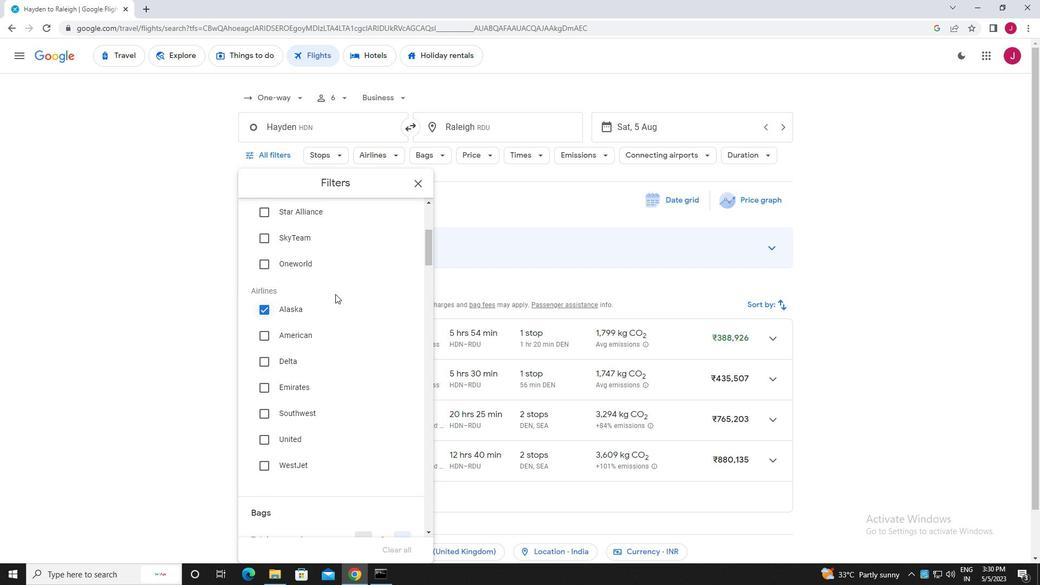 
Action: Mouse scrolled (335, 293) with delta (0, 0)
Screenshot: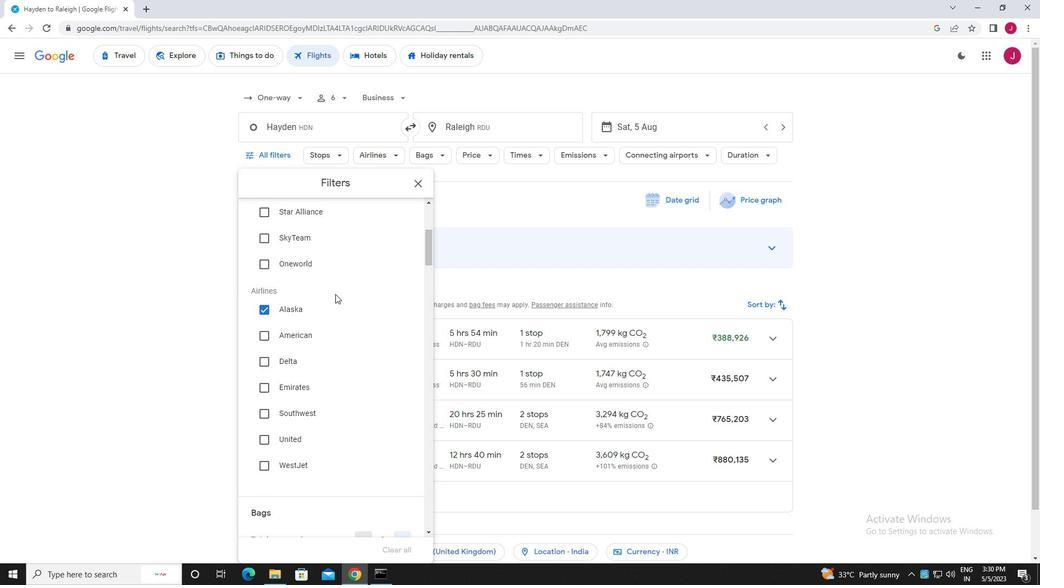 
Action: Mouse scrolled (335, 293) with delta (0, 0)
Screenshot: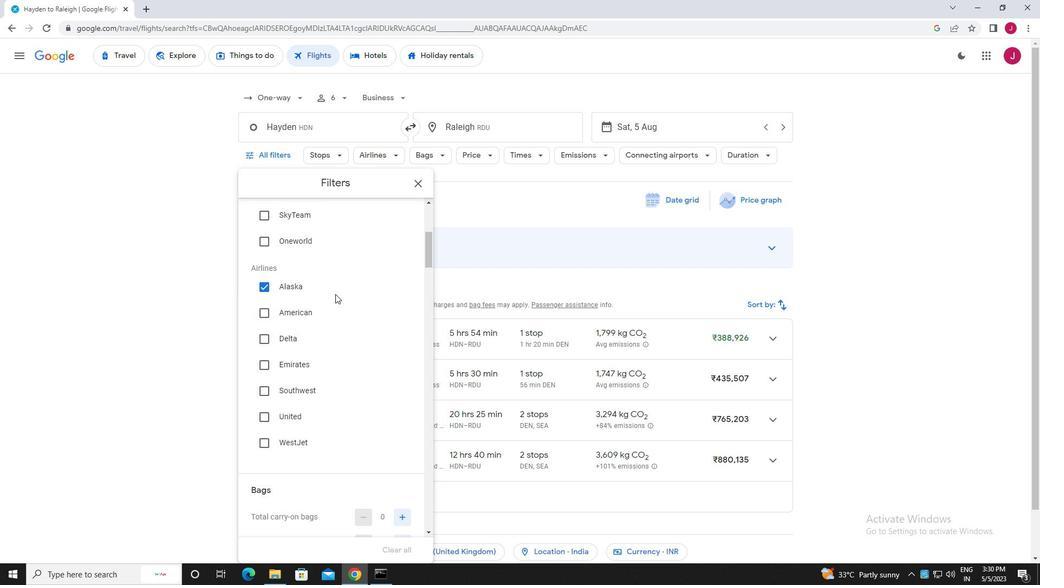 
Action: Mouse moved to (400, 293)
Screenshot: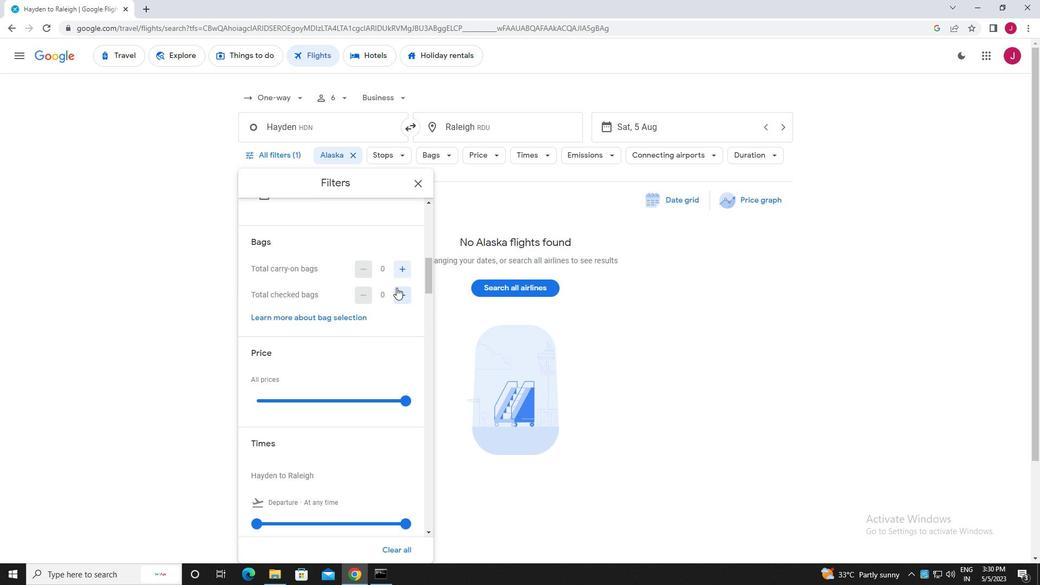 
Action: Mouse pressed left at (400, 293)
Screenshot: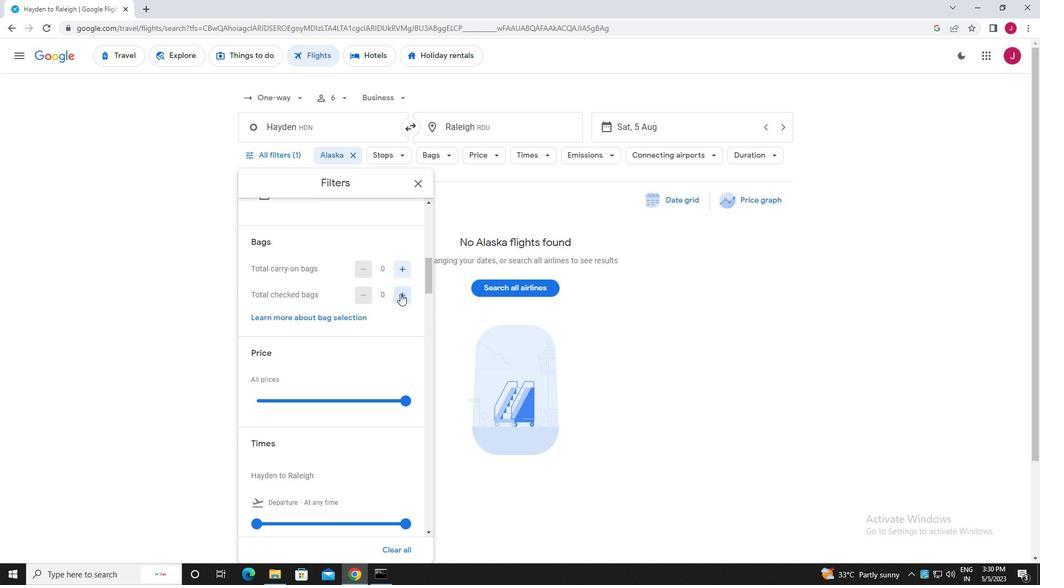 
Action: Mouse moved to (401, 295)
Screenshot: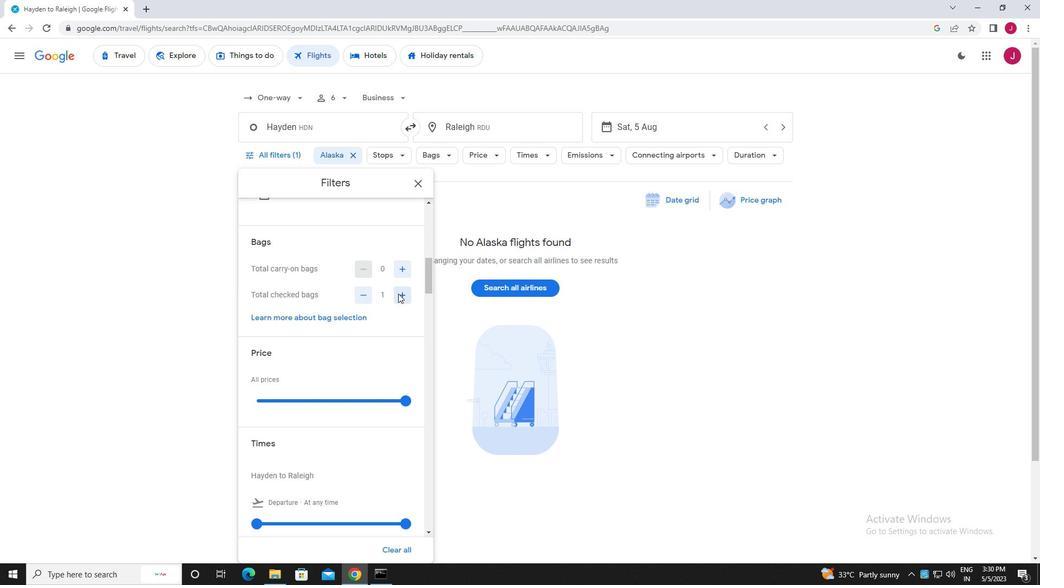 
Action: Mouse scrolled (401, 295) with delta (0, 0)
Screenshot: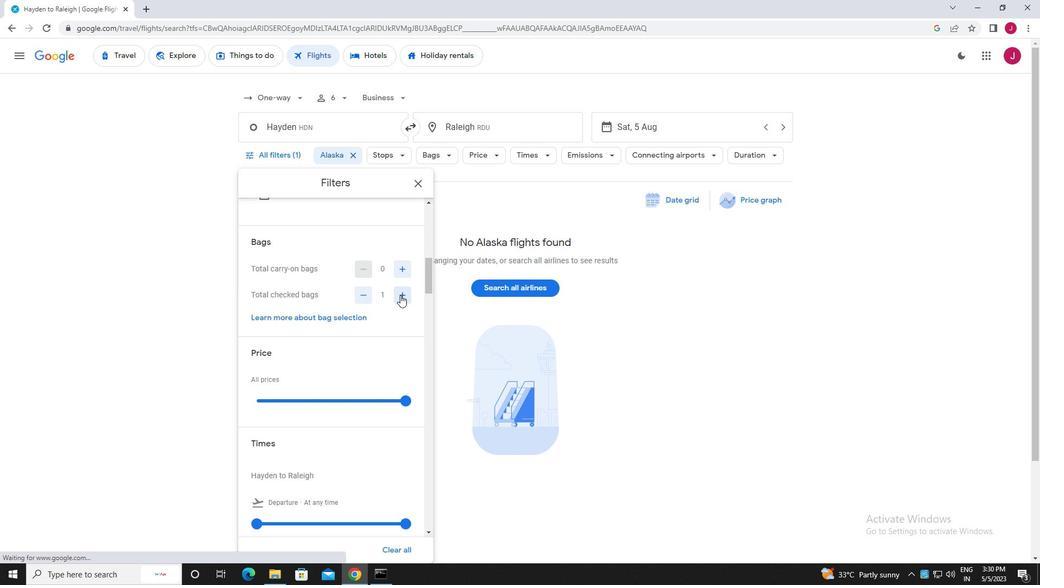 
Action: Mouse scrolled (401, 295) with delta (0, 0)
Screenshot: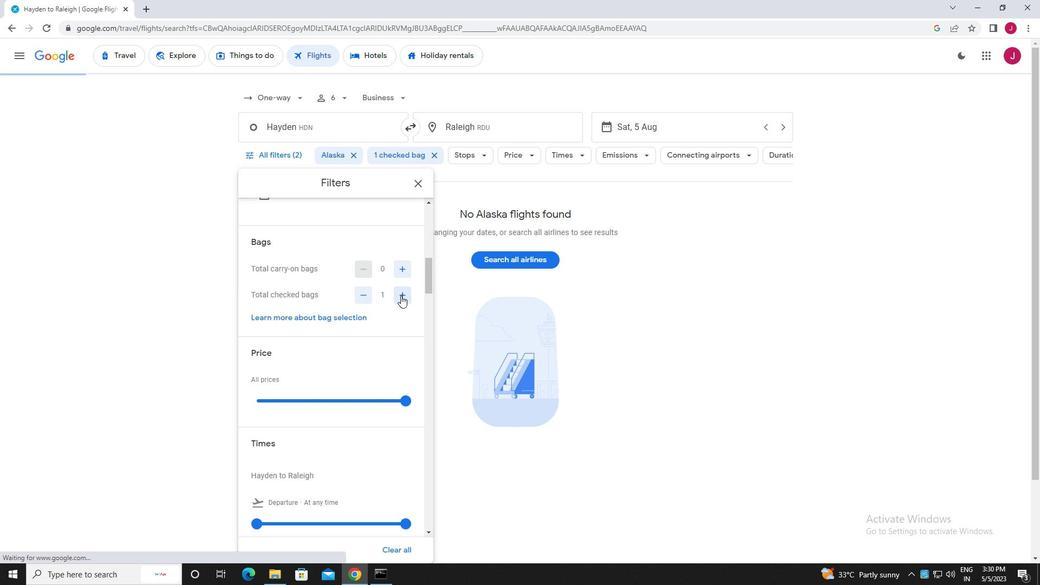 
Action: Mouse moved to (404, 295)
Screenshot: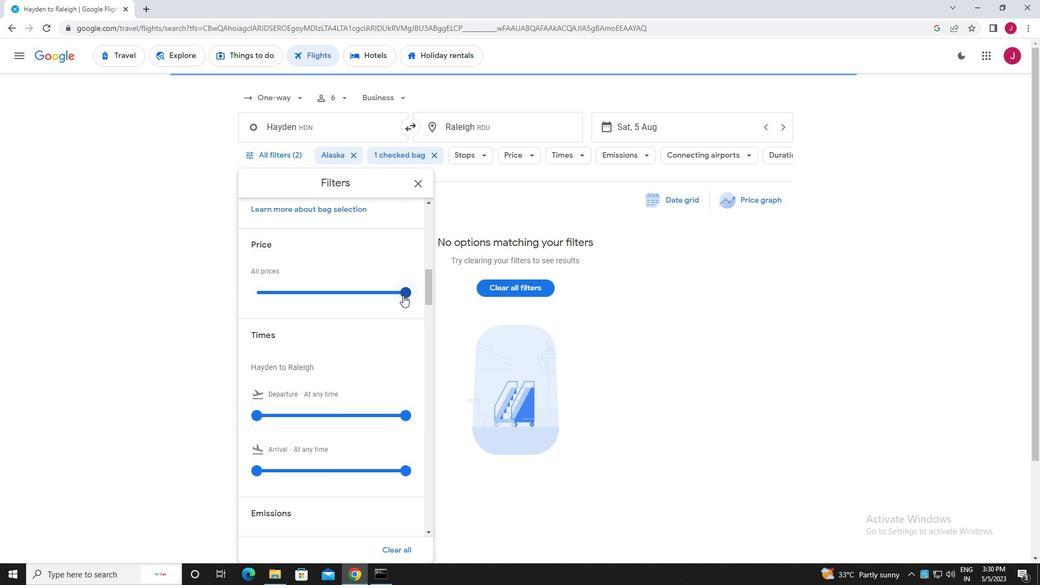 
Action: Mouse pressed left at (404, 295)
Screenshot: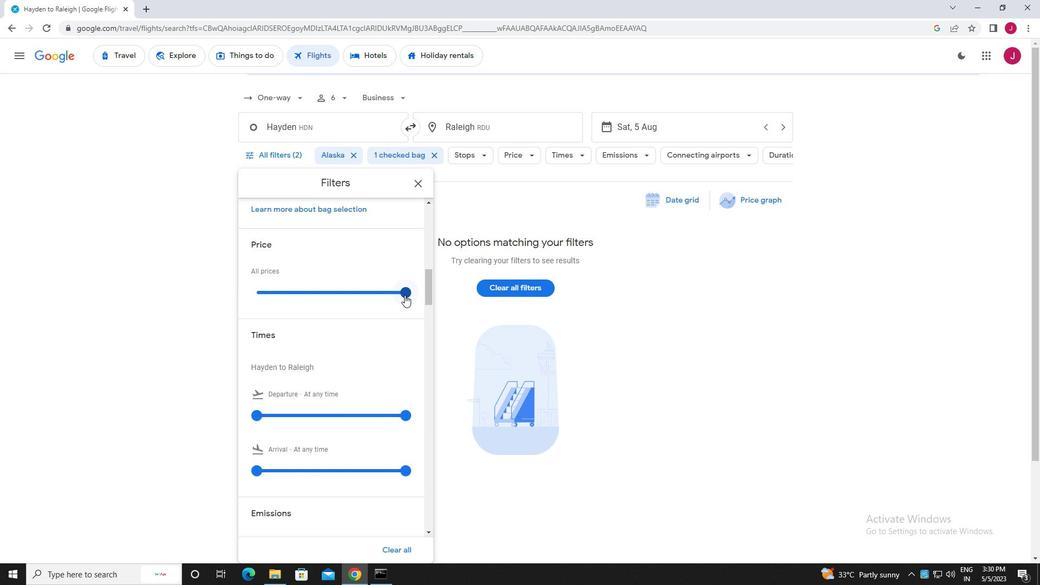 
Action: Mouse moved to (368, 279)
Screenshot: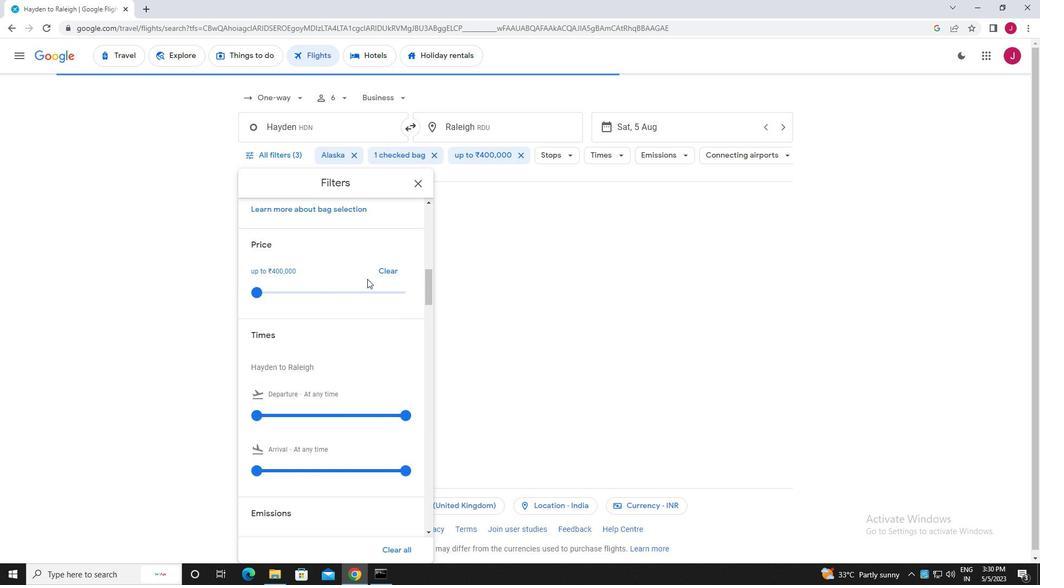 
Action: Mouse scrolled (368, 278) with delta (0, 0)
Screenshot: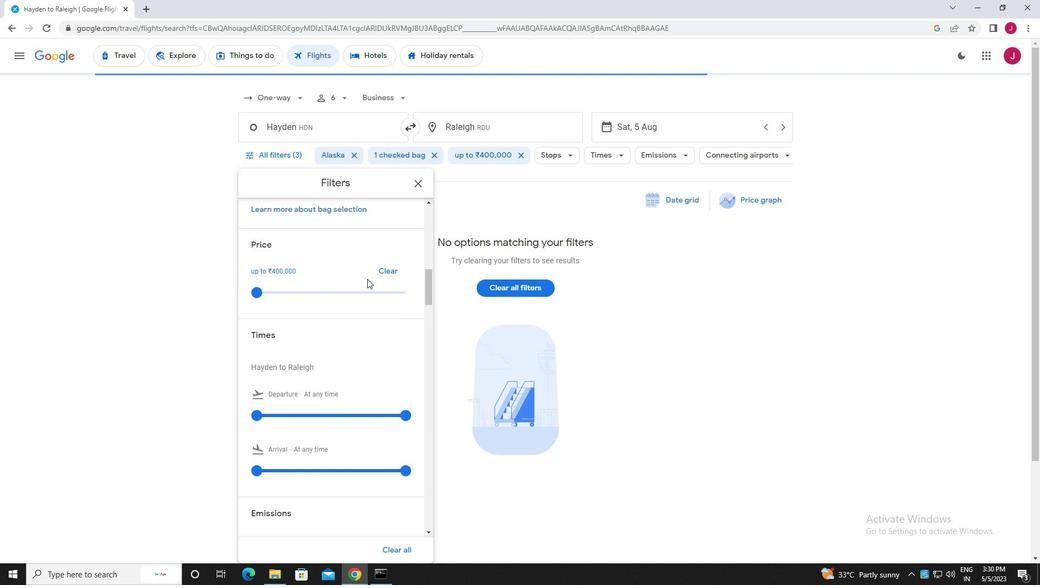 
Action: Mouse moved to (368, 279)
Screenshot: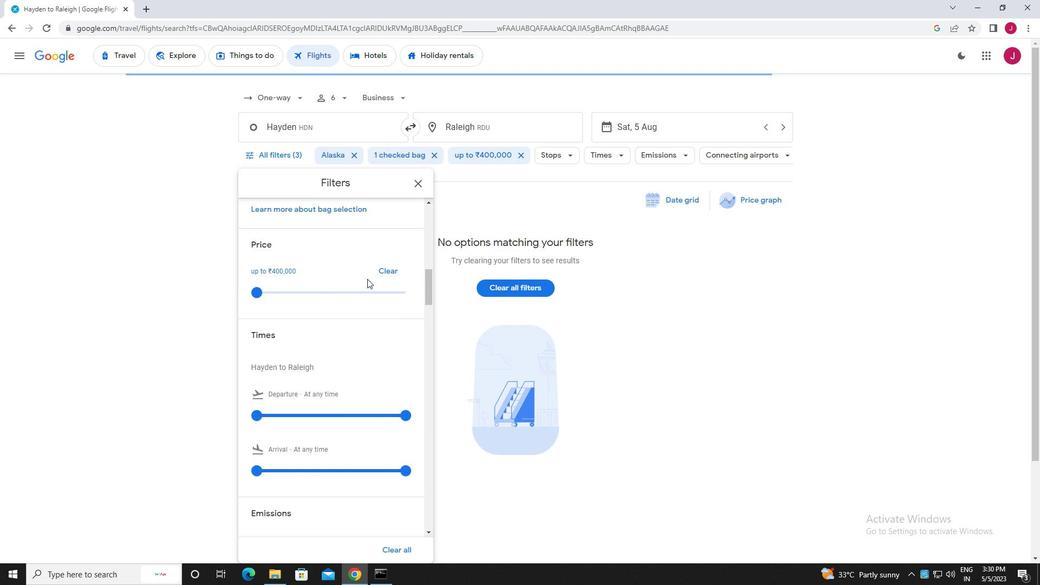 
Action: Mouse scrolled (368, 279) with delta (0, 0)
Screenshot: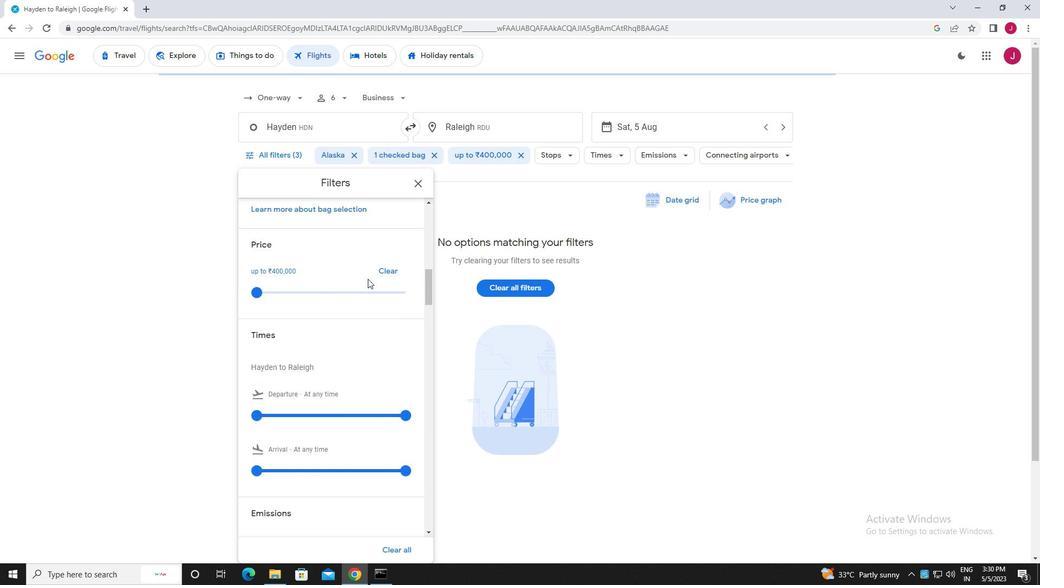 
Action: Mouse moved to (255, 304)
Screenshot: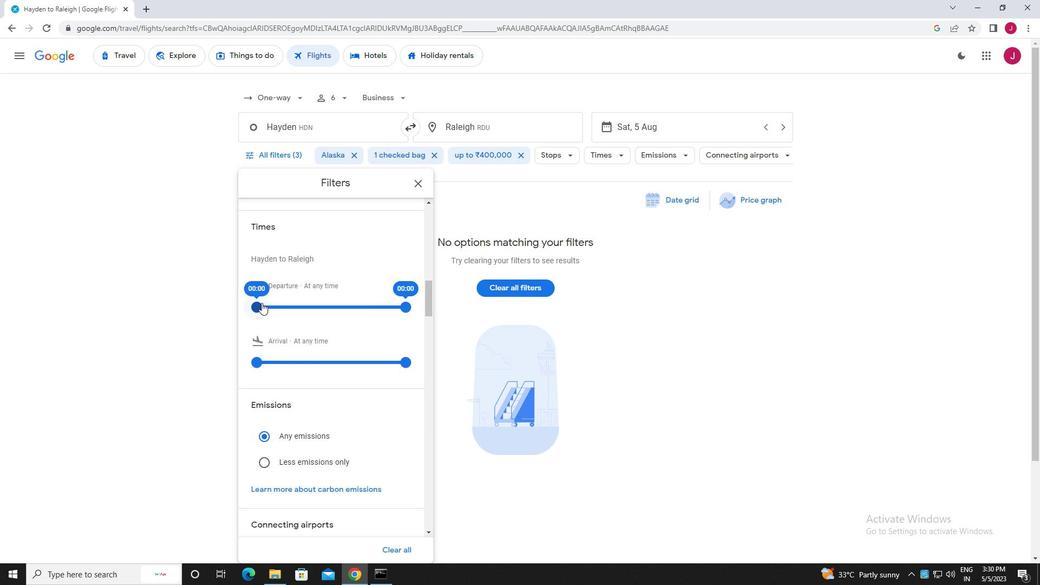 
Action: Mouse pressed left at (255, 304)
Screenshot: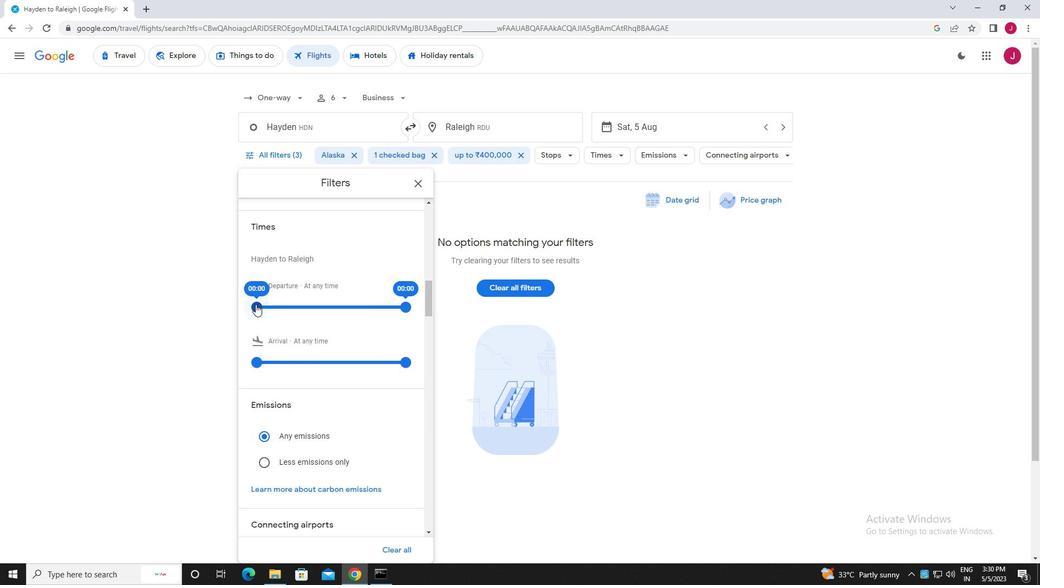 
Action: Mouse moved to (407, 306)
Screenshot: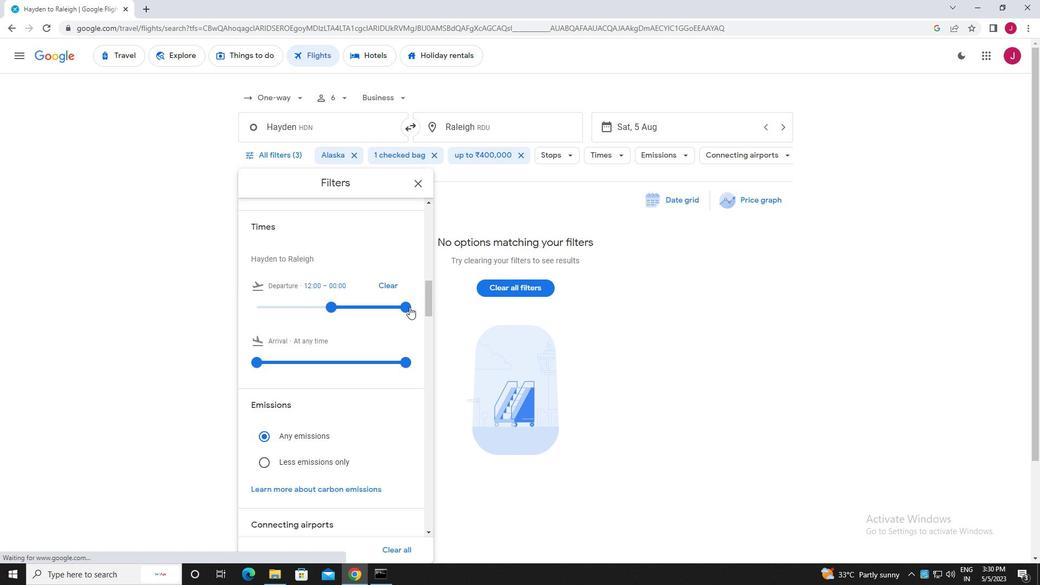 
Action: Mouse pressed left at (407, 306)
Screenshot: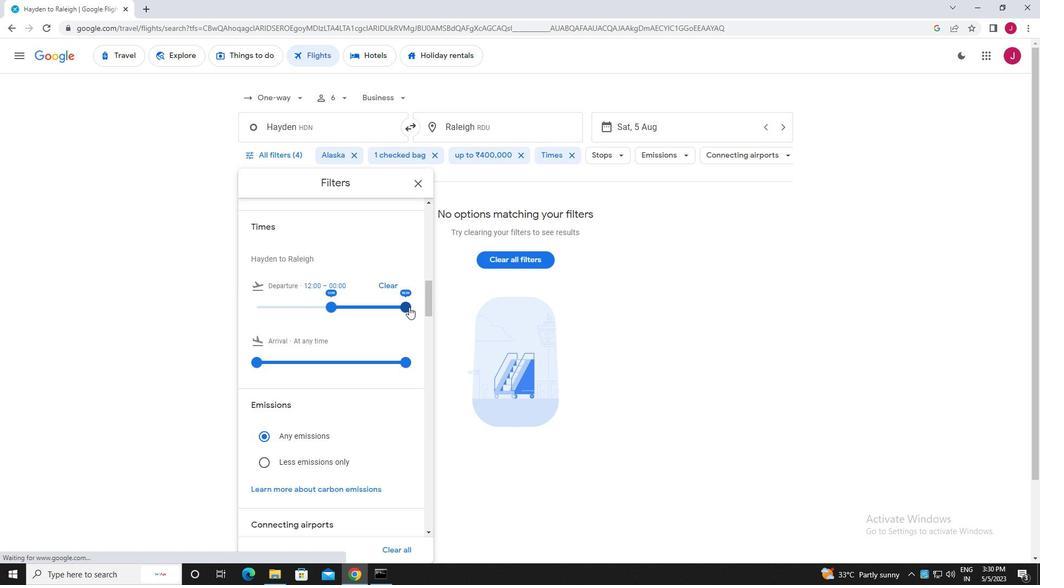 
Action: Mouse moved to (419, 183)
Screenshot: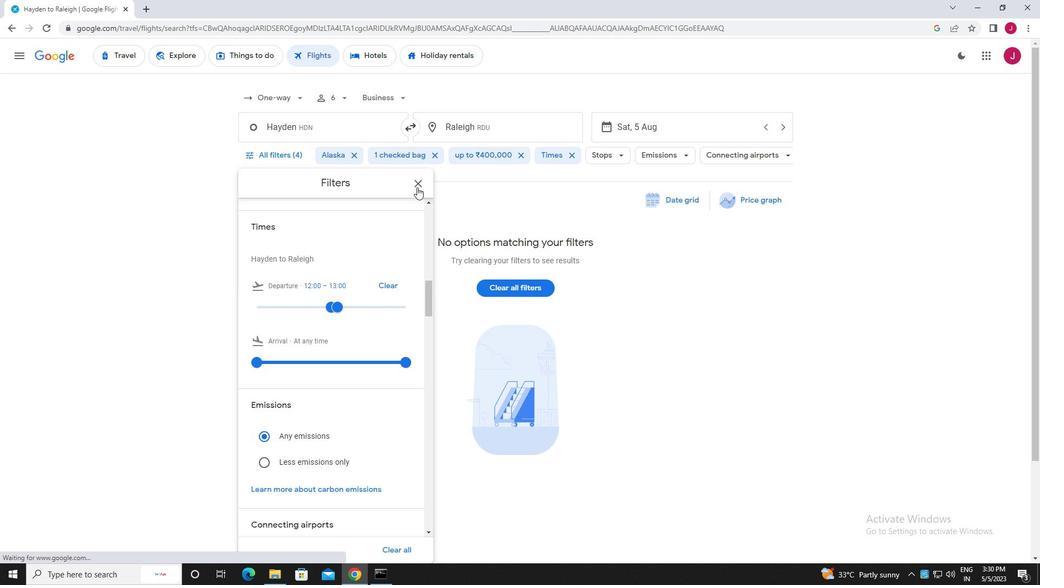 
Action: Mouse pressed left at (419, 183)
Screenshot: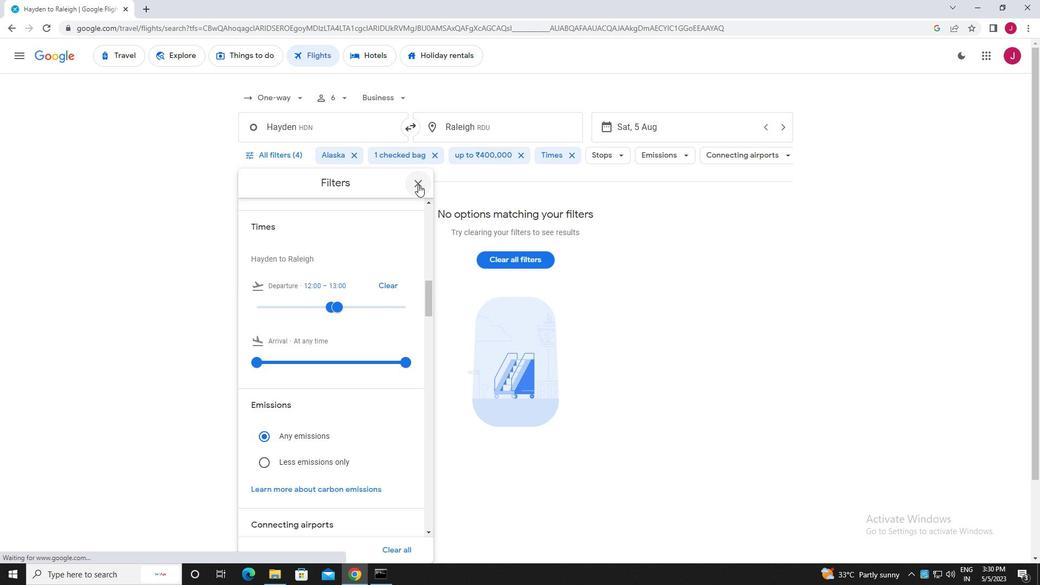 
